 Task: Search one way flight ticket for 3 adults, 3 children in business from Burlington: Burlington International Airport to Indianapolis: Indianapolis International Airport on 8-5-2023. Choice of flights is Westjet. Number of bags: 1 checked bag. Price is upto 74000. Outbound departure time preference is 23:15.
Action: Mouse moved to (362, 321)
Screenshot: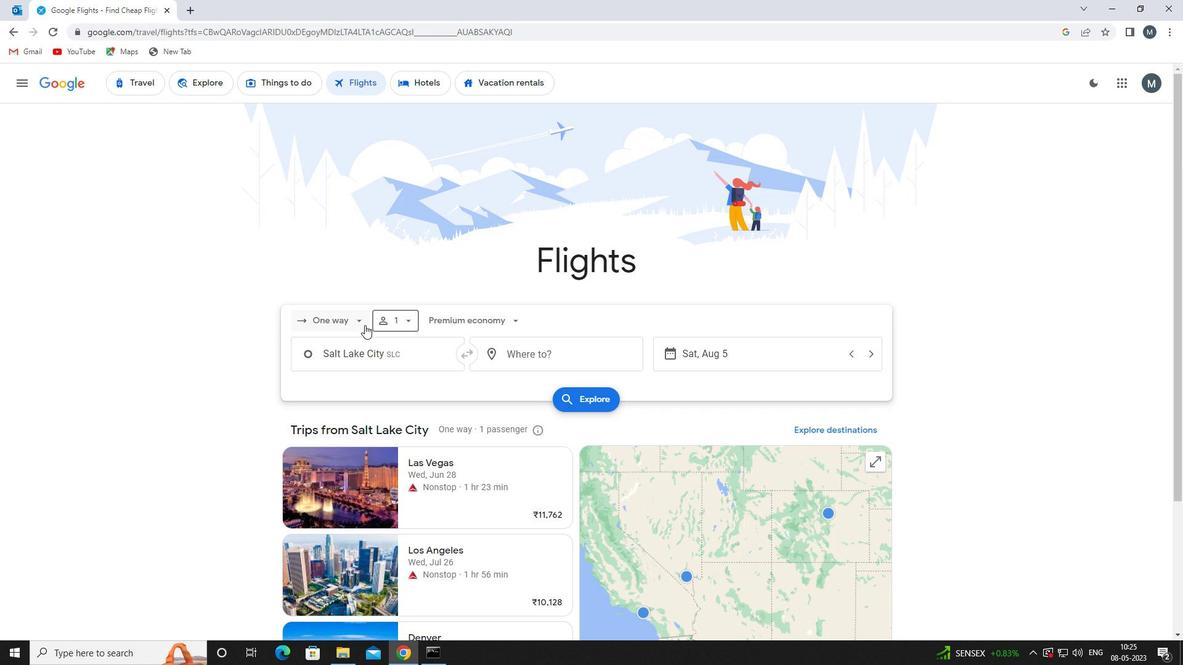 
Action: Mouse pressed left at (362, 321)
Screenshot: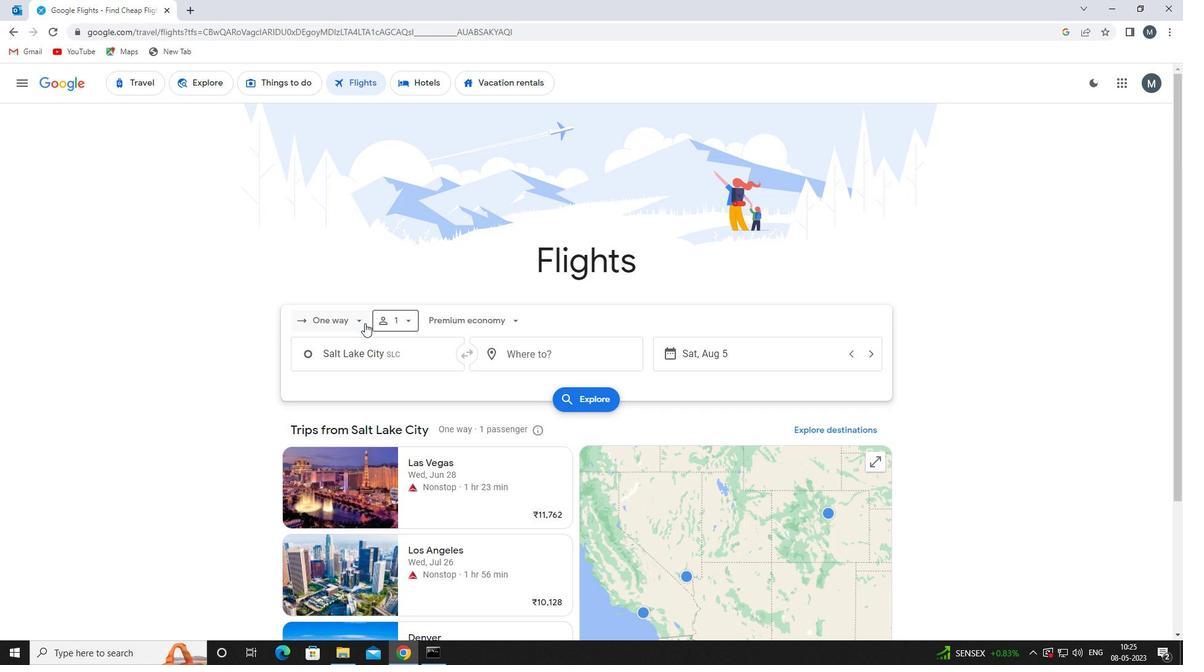 
Action: Mouse moved to (370, 382)
Screenshot: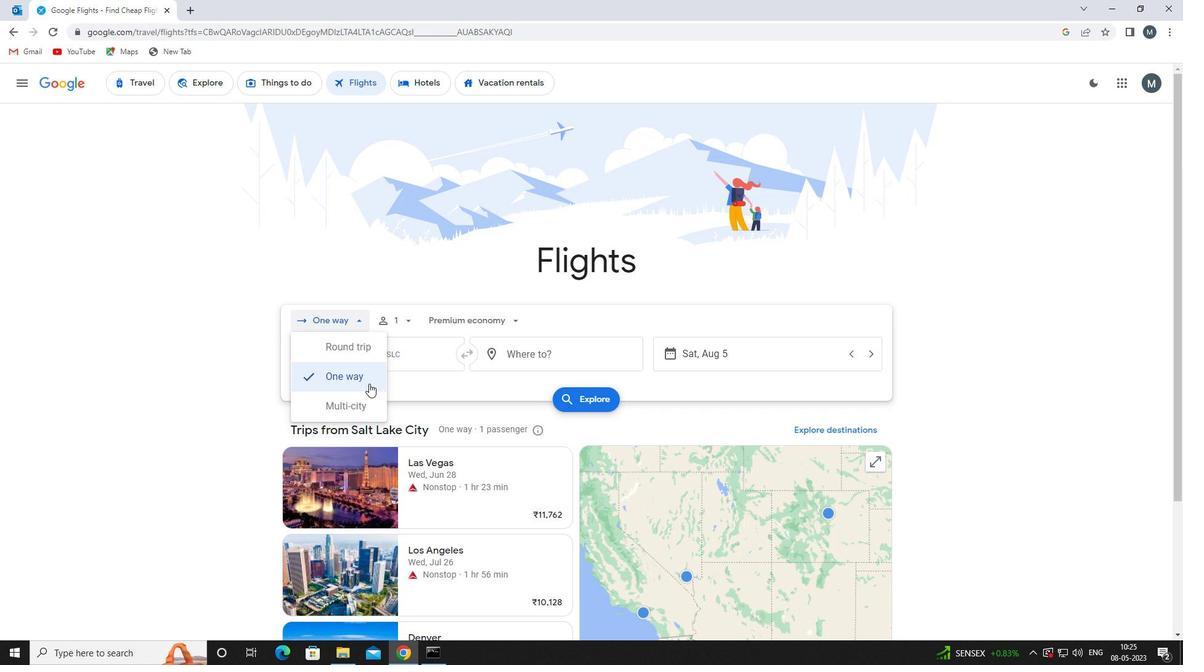 
Action: Mouse pressed left at (370, 382)
Screenshot: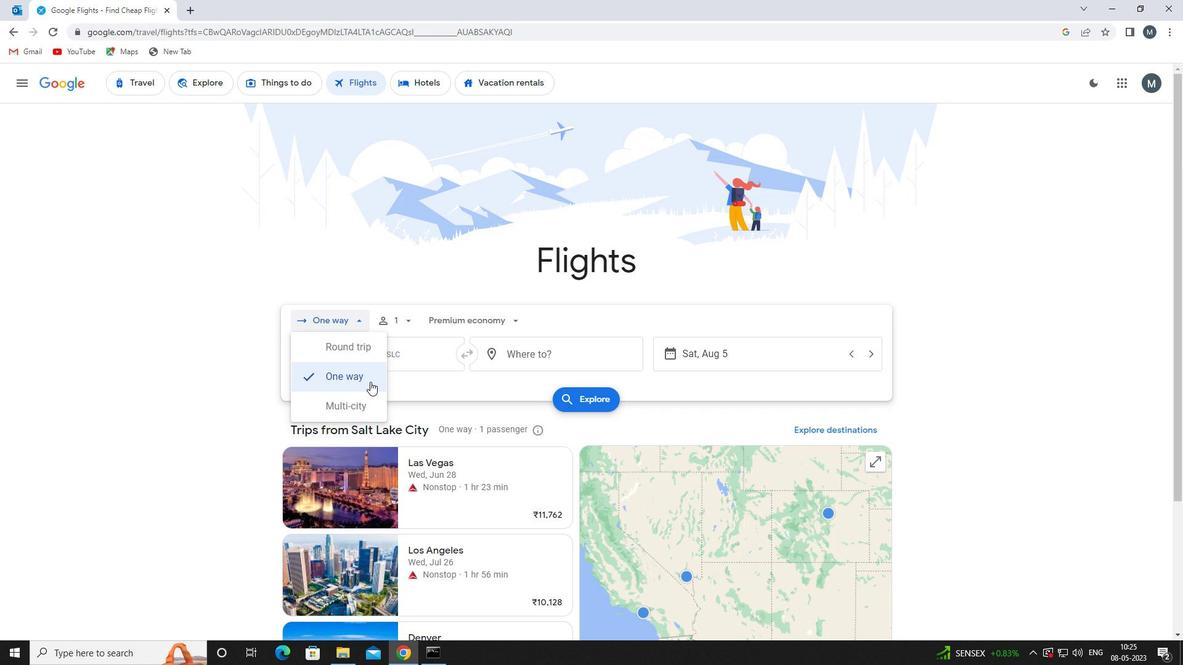 
Action: Mouse moved to (406, 323)
Screenshot: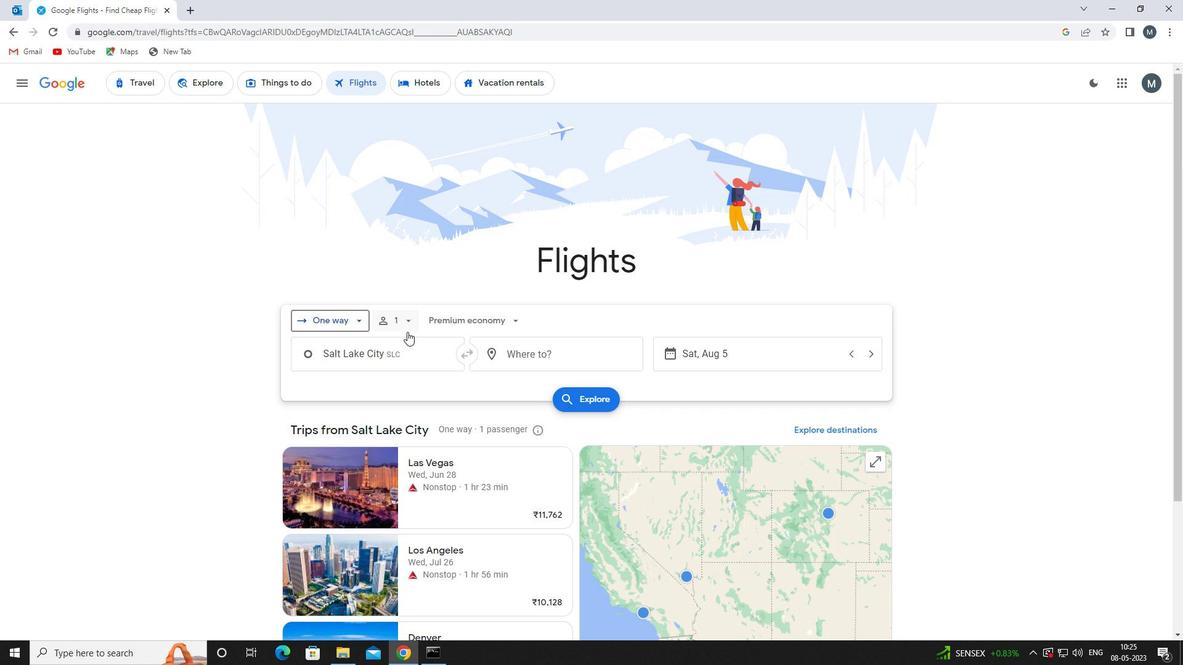 
Action: Mouse pressed left at (406, 323)
Screenshot: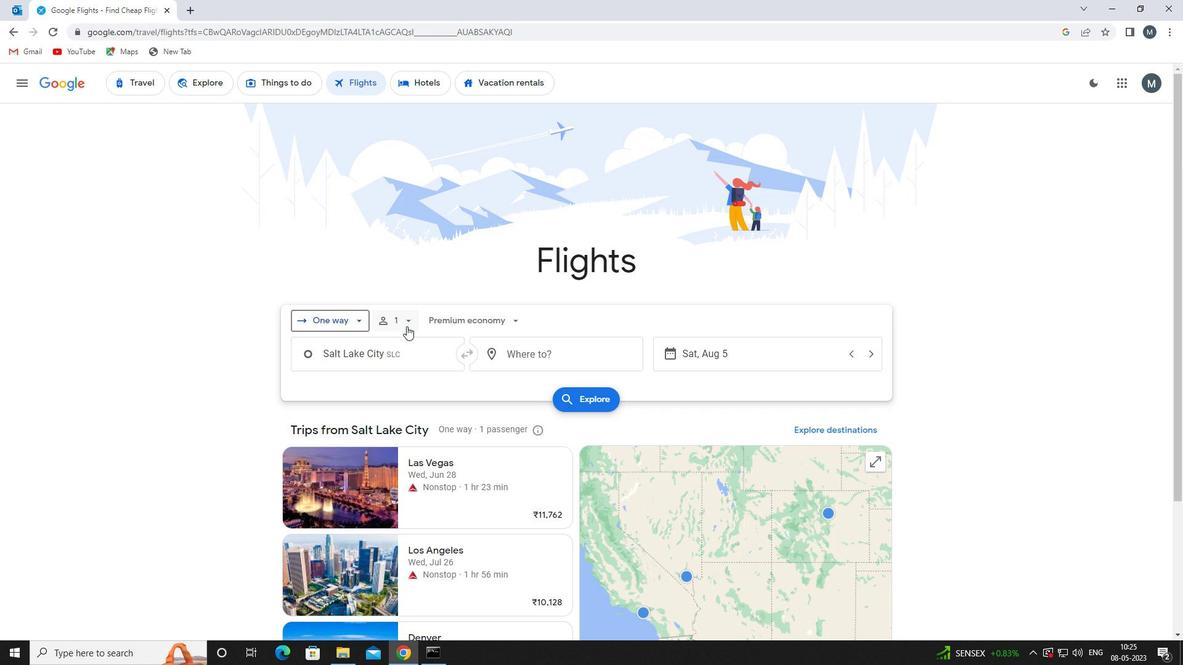 
Action: Mouse moved to (508, 352)
Screenshot: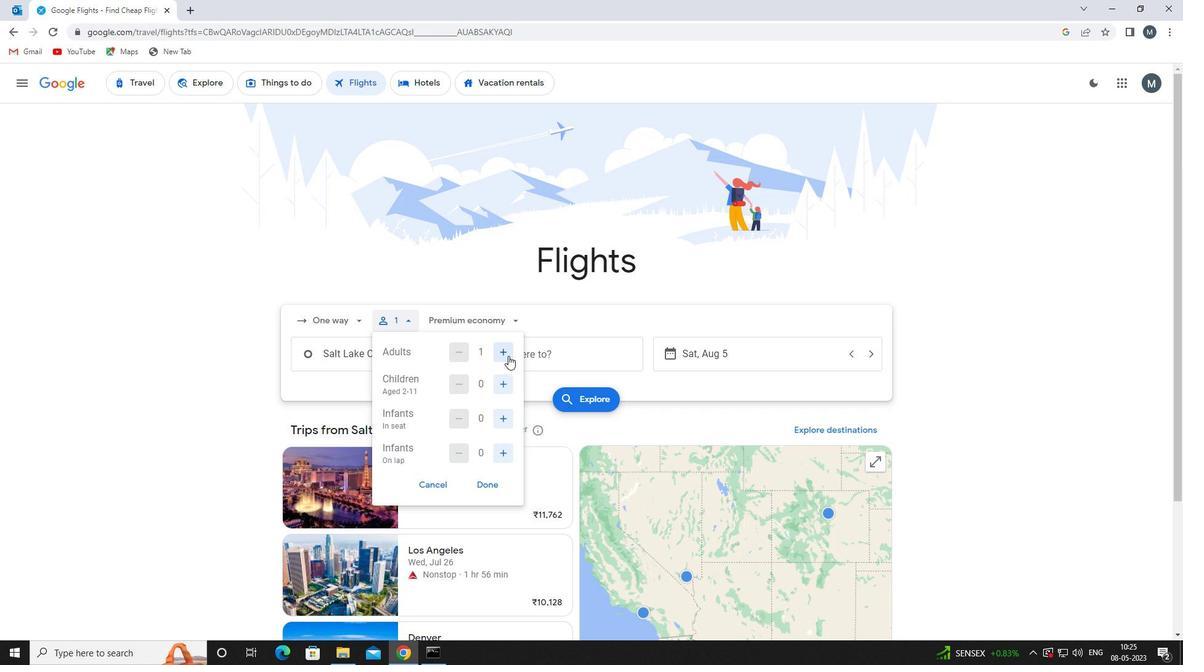 
Action: Mouse pressed left at (508, 352)
Screenshot: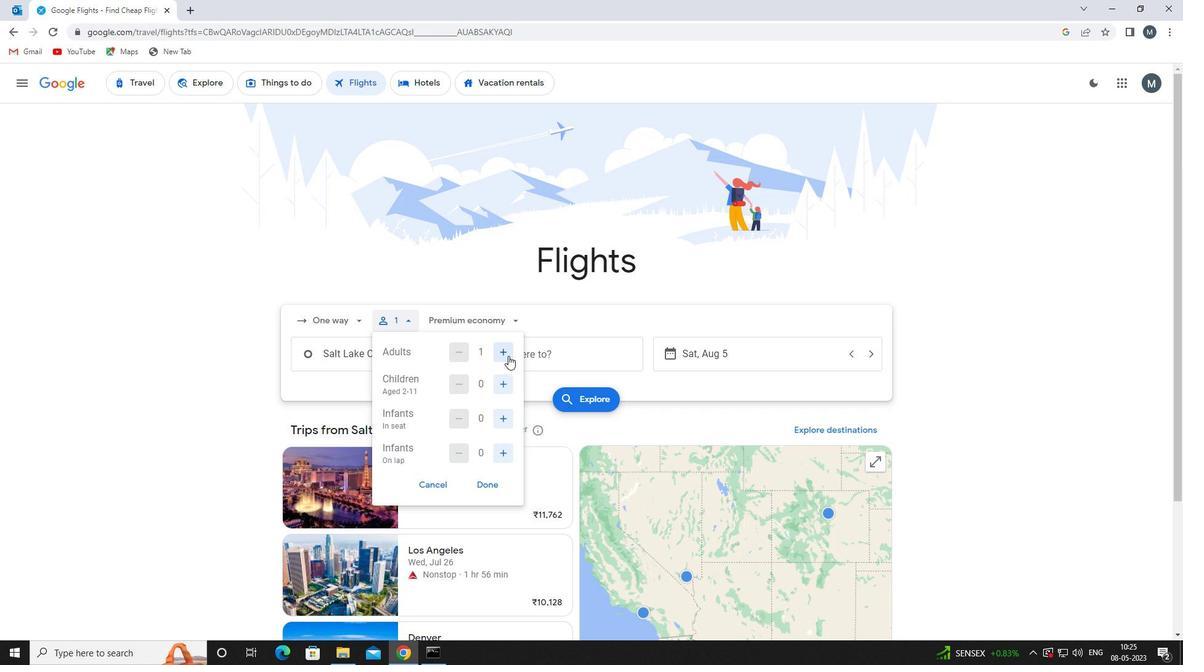 
Action: Mouse pressed left at (508, 352)
Screenshot: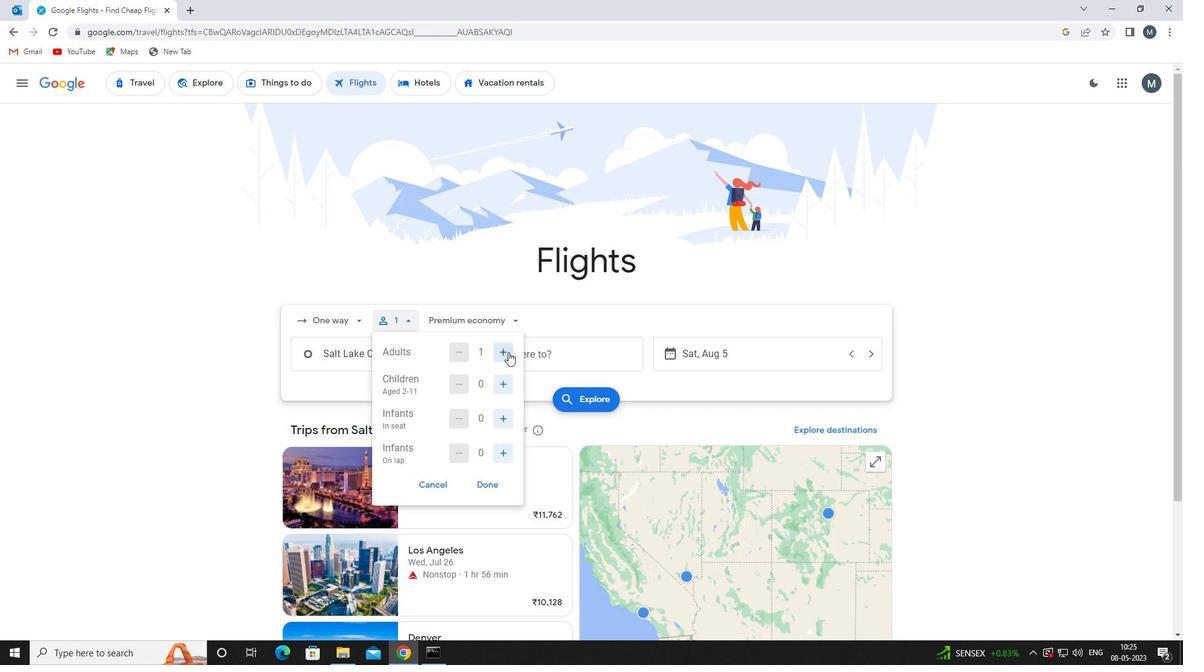 
Action: Mouse moved to (501, 388)
Screenshot: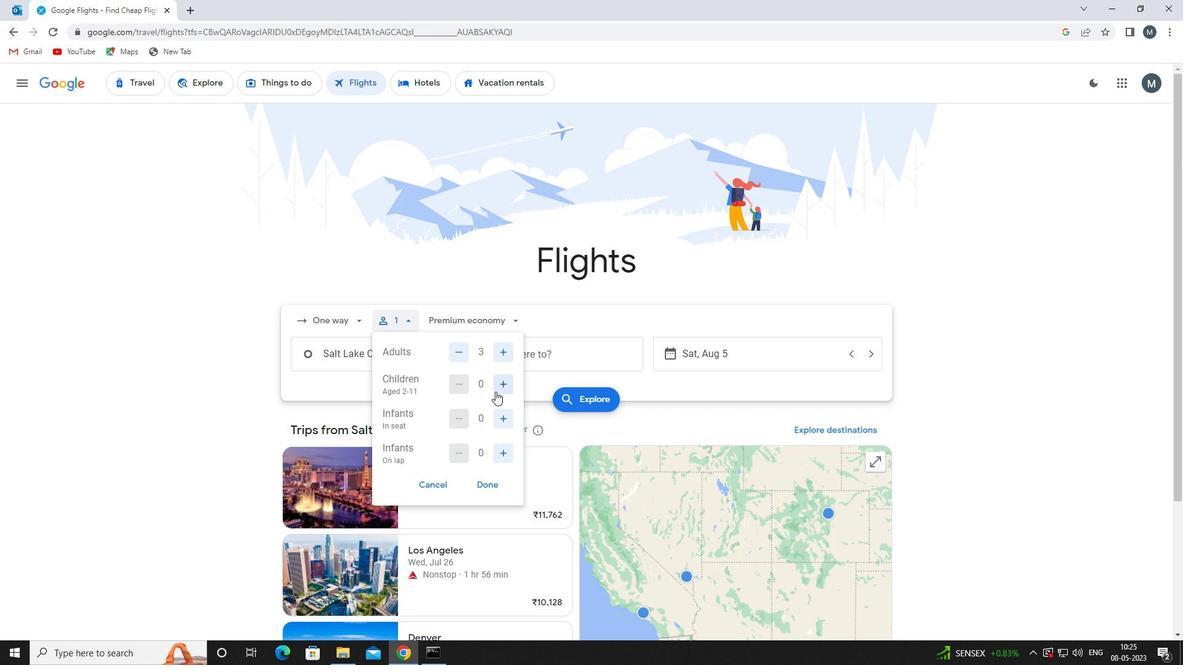 
Action: Mouse pressed left at (501, 388)
Screenshot: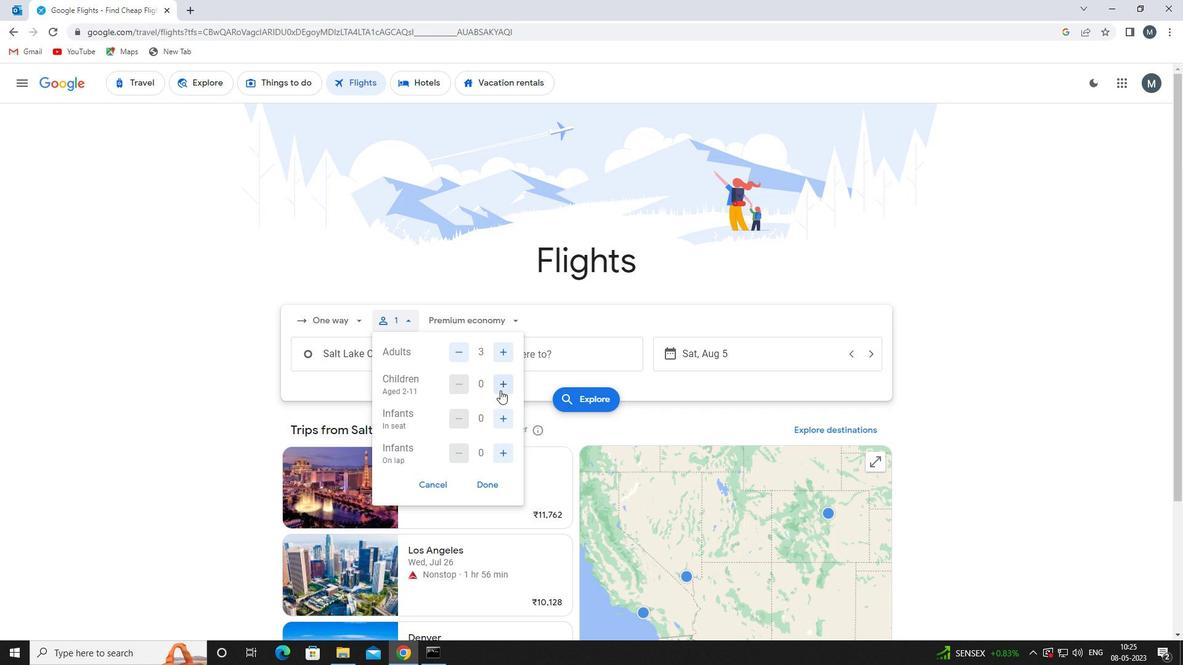 
Action: Mouse pressed left at (501, 388)
Screenshot: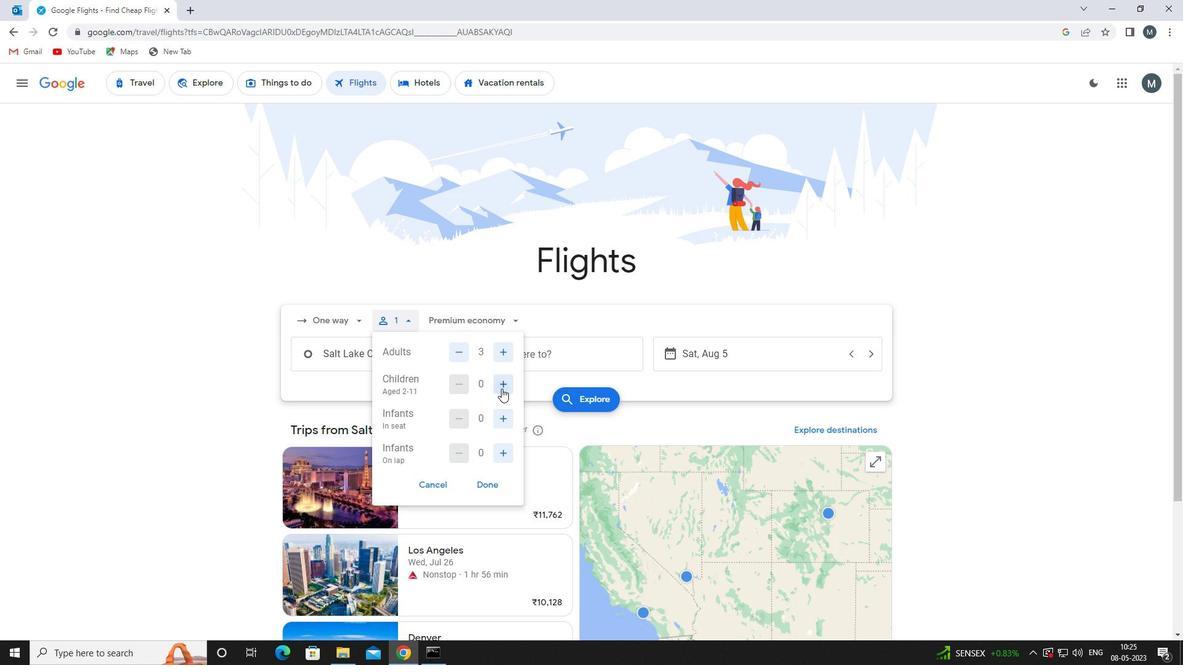
Action: Mouse pressed left at (501, 388)
Screenshot: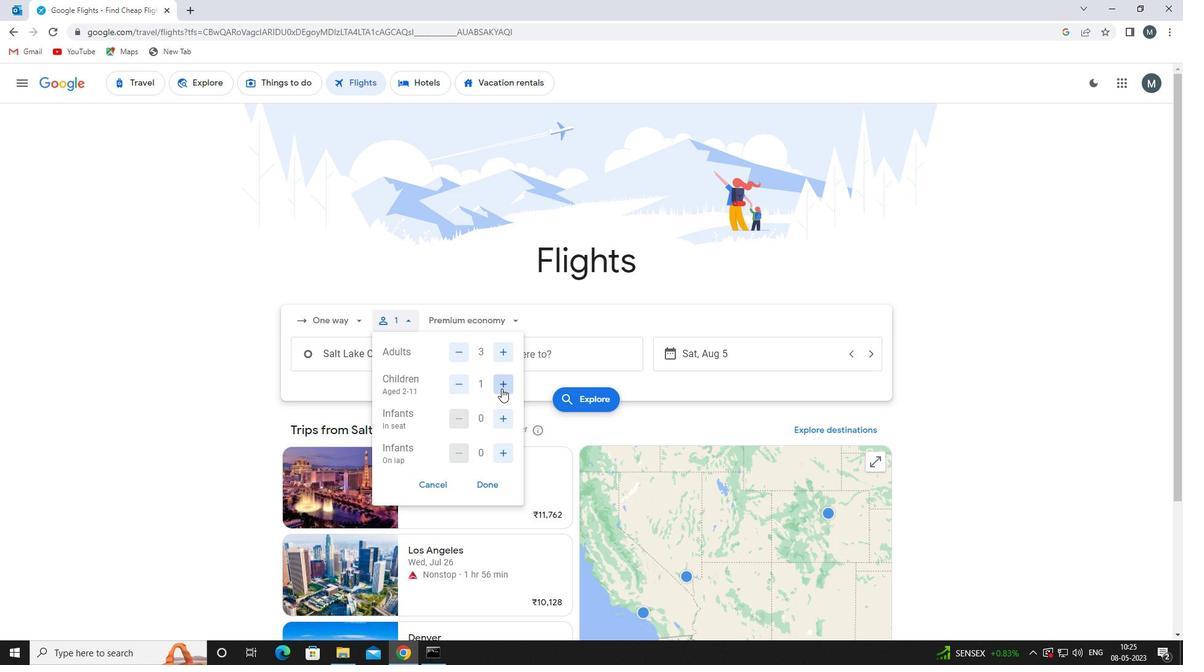 
Action: Mouse moved to (481, 481)
Screenshot: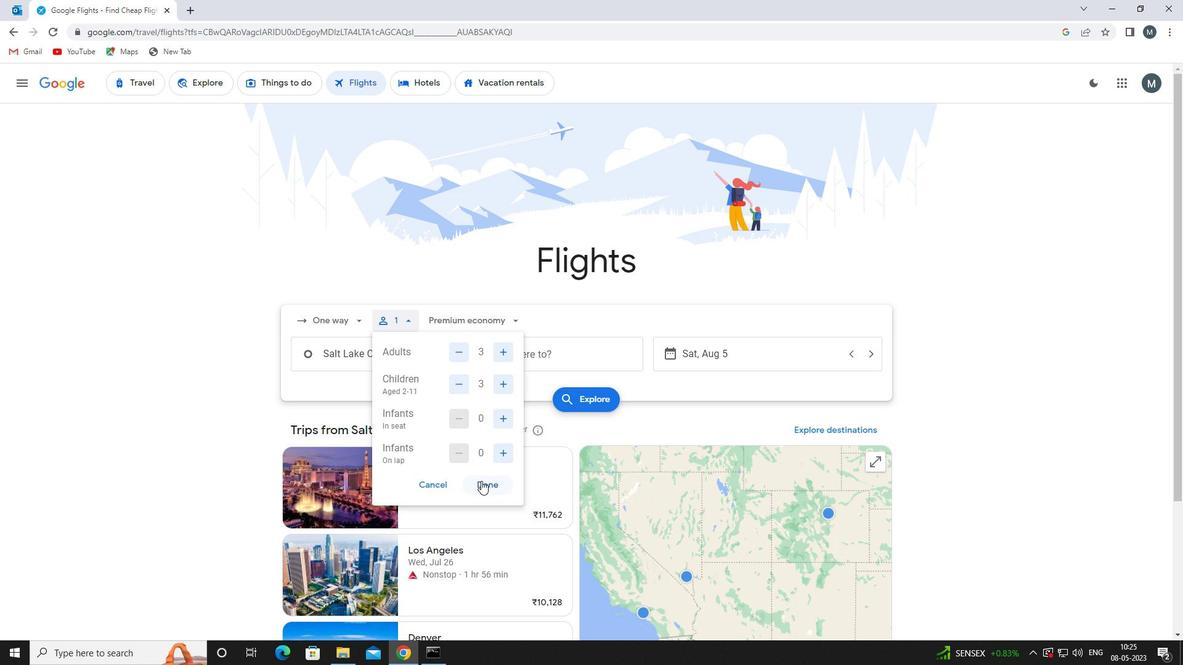 
Action: Mouse pressed left at (481, 481)
Screenshot: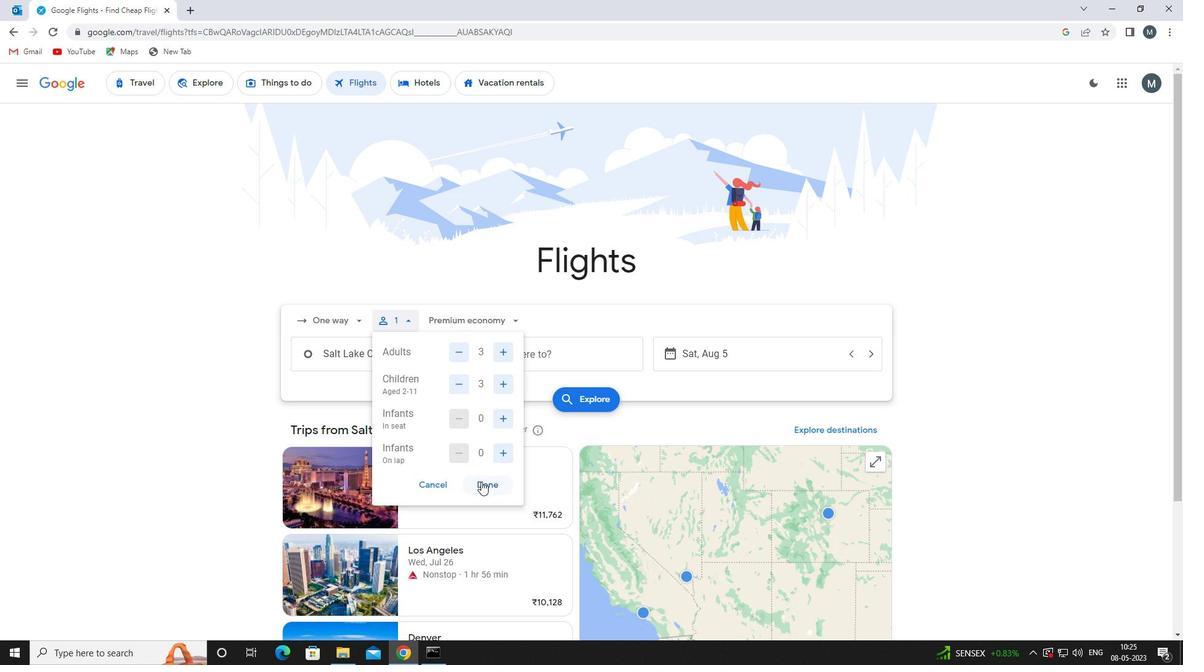 
Action: Mouse moved to (459, 324)
Screenshot: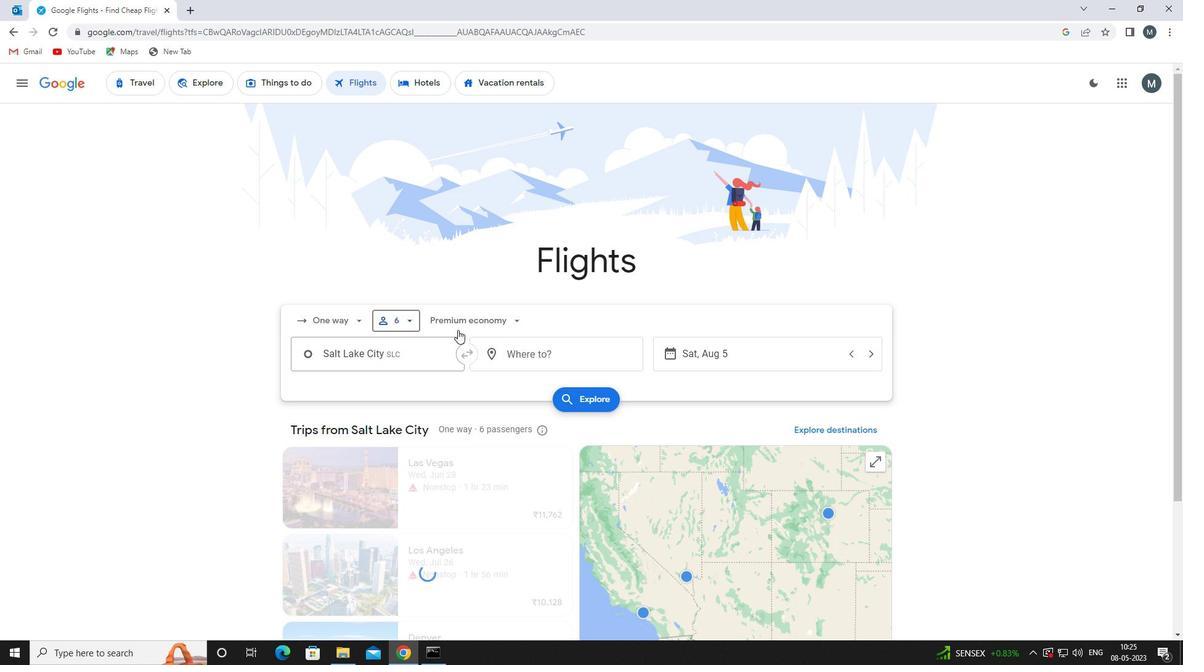 
Action: Mouse pressed left at (459, 324)
Screenshot: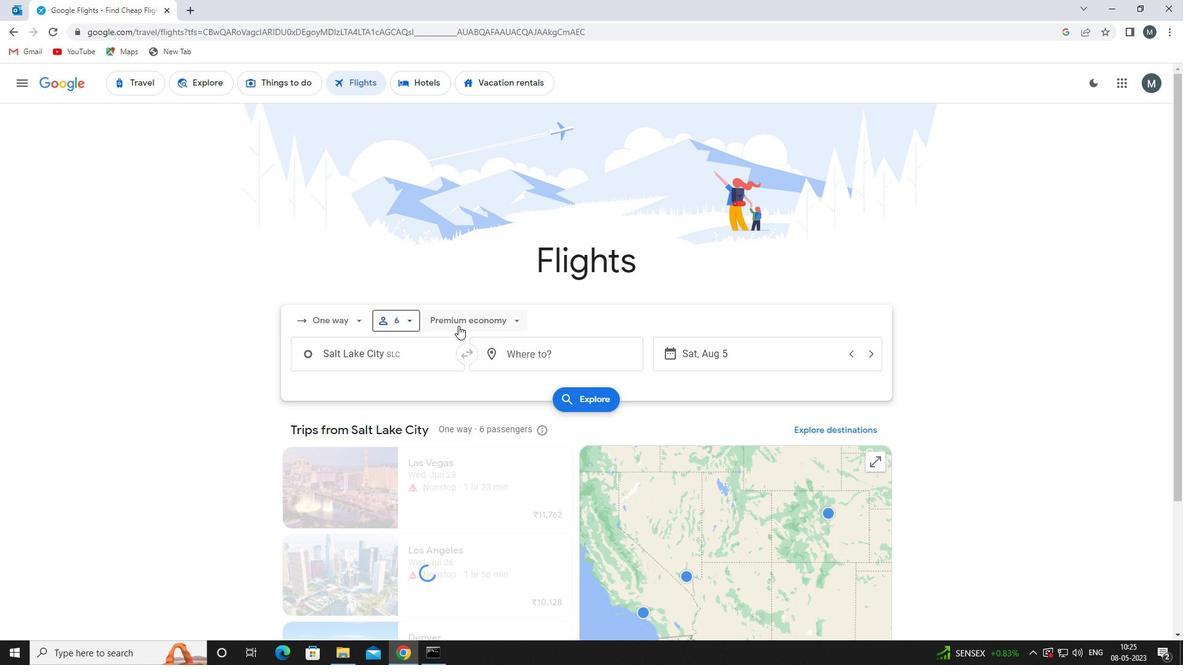 
Action: Mouse moved to (469, 403)
Screenshot: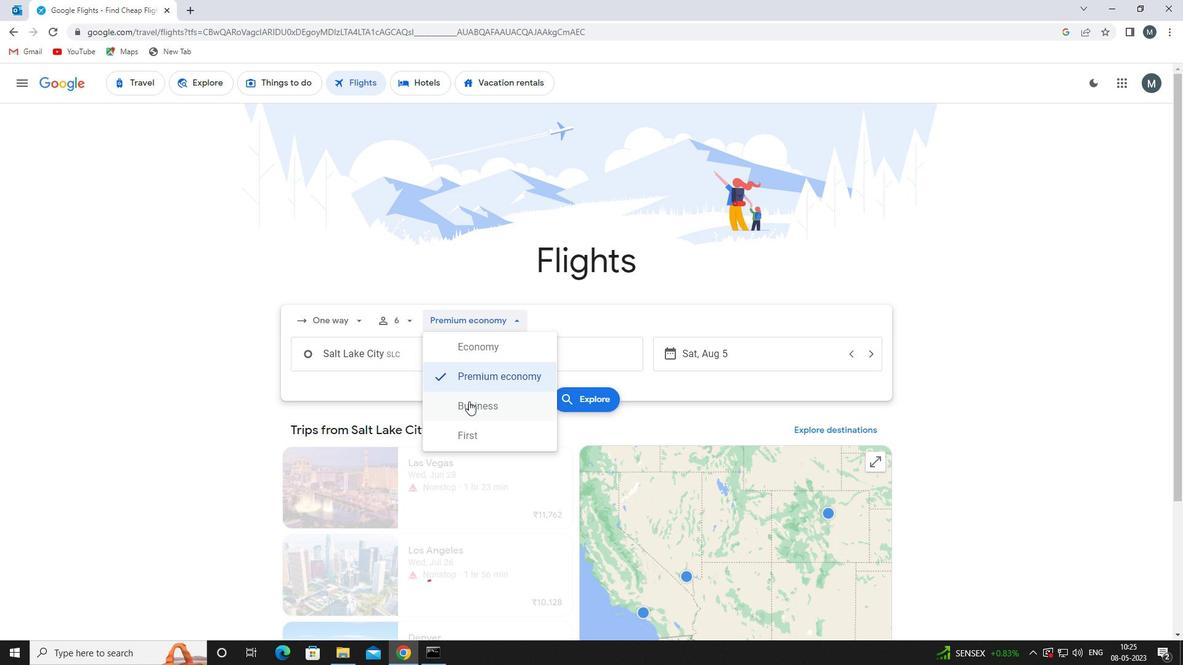 
Action: Mouse pressed left at (469, 403)
Screenshot: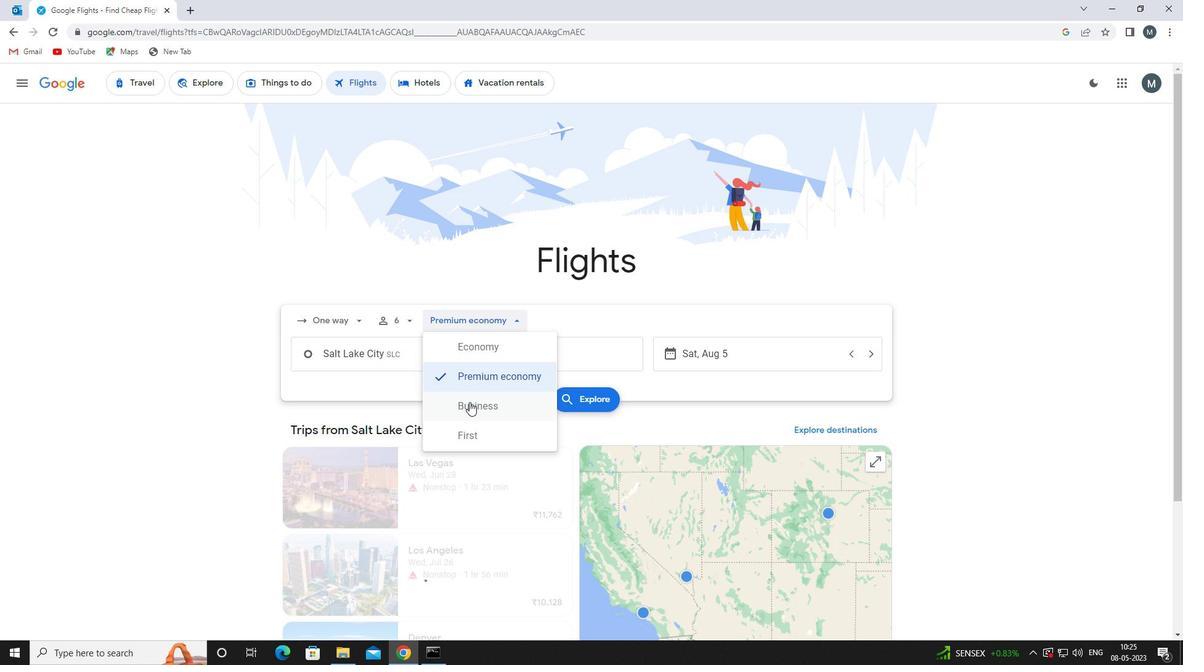 
Action: Mouse moved to (394, 356)
Screenshot: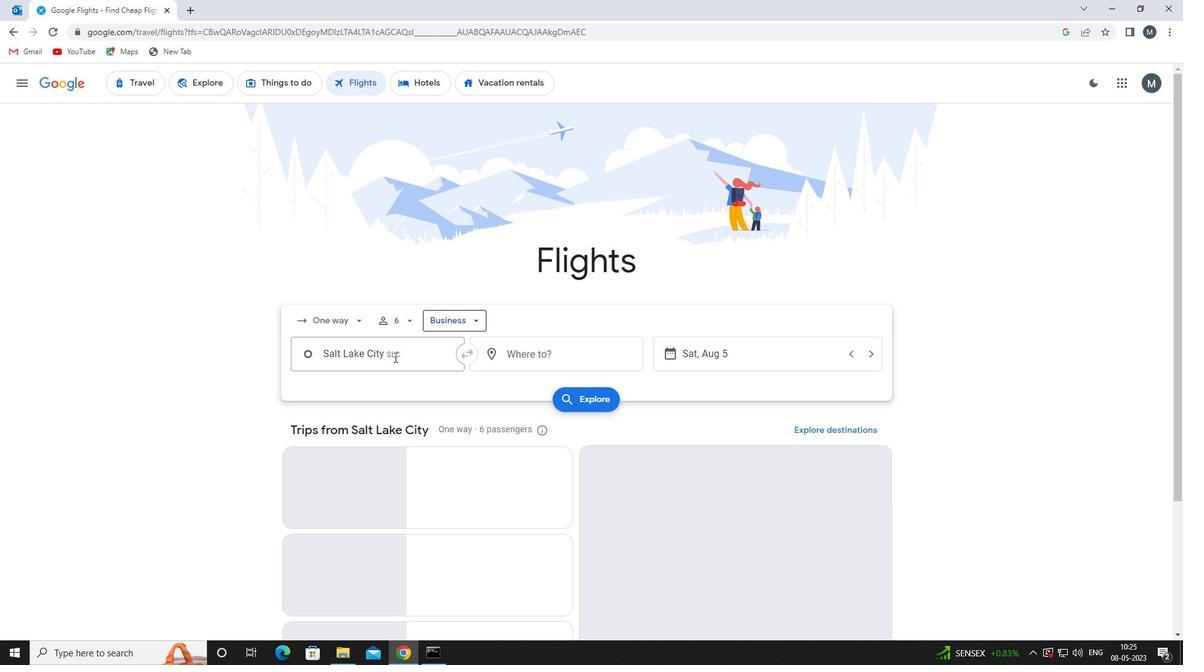
Action: Mouse pressed left at (394, 356)
Screenshot: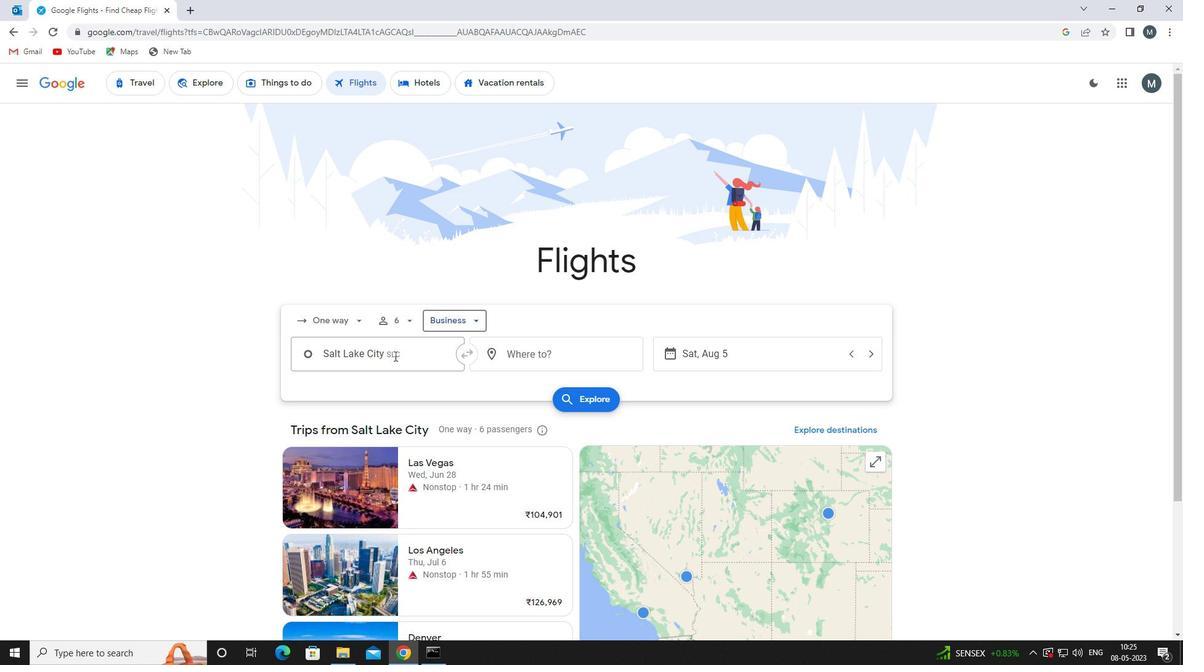 
Action: Mouse moved to (393, 355)
Screenshot: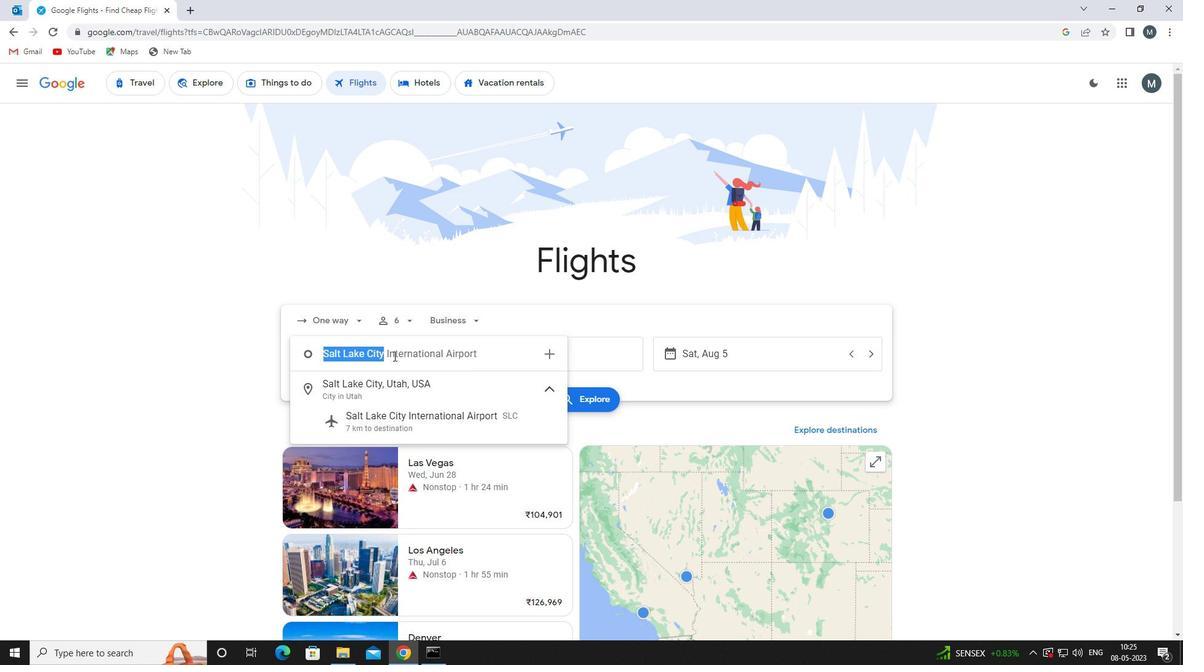 
Action: Key pressed burlinton
Screenshot: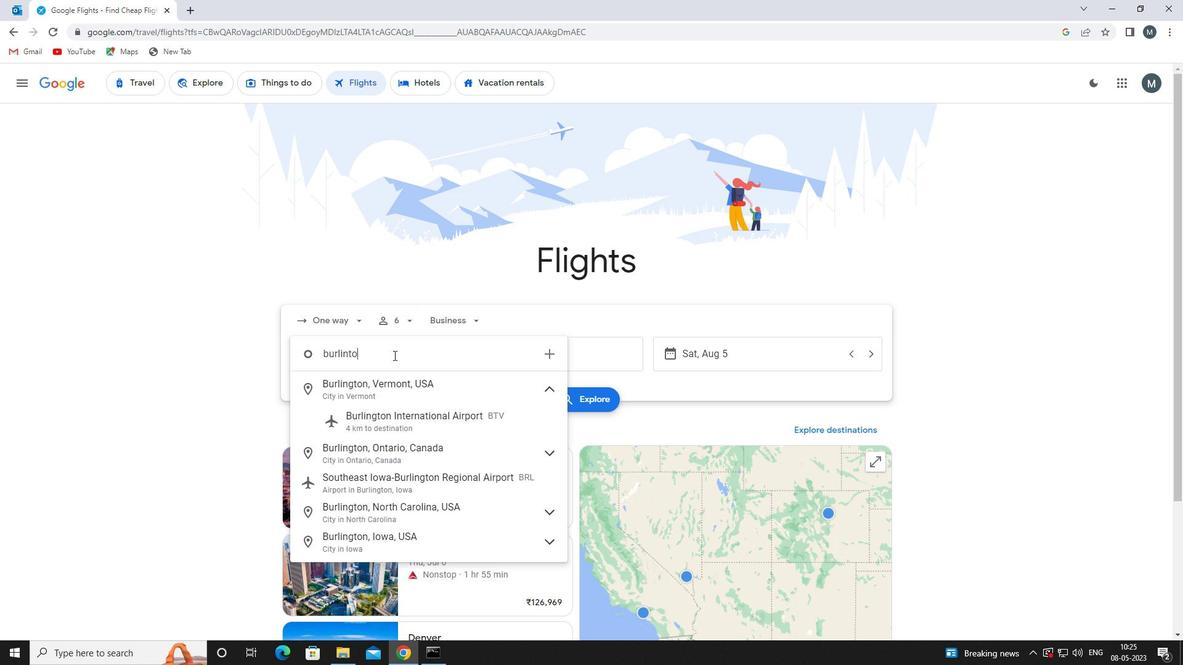 
Action: Mouse moved to (429, 424)
Screenshot: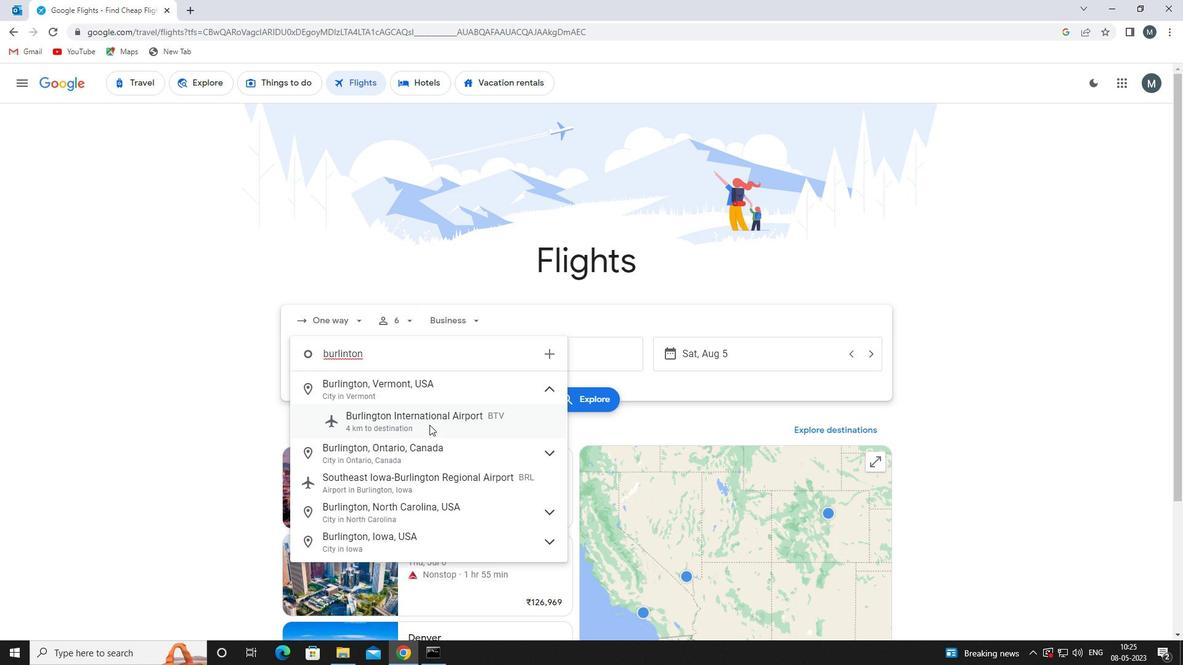 
Action: Mouse pressed left at (429, 424)
Screenshot: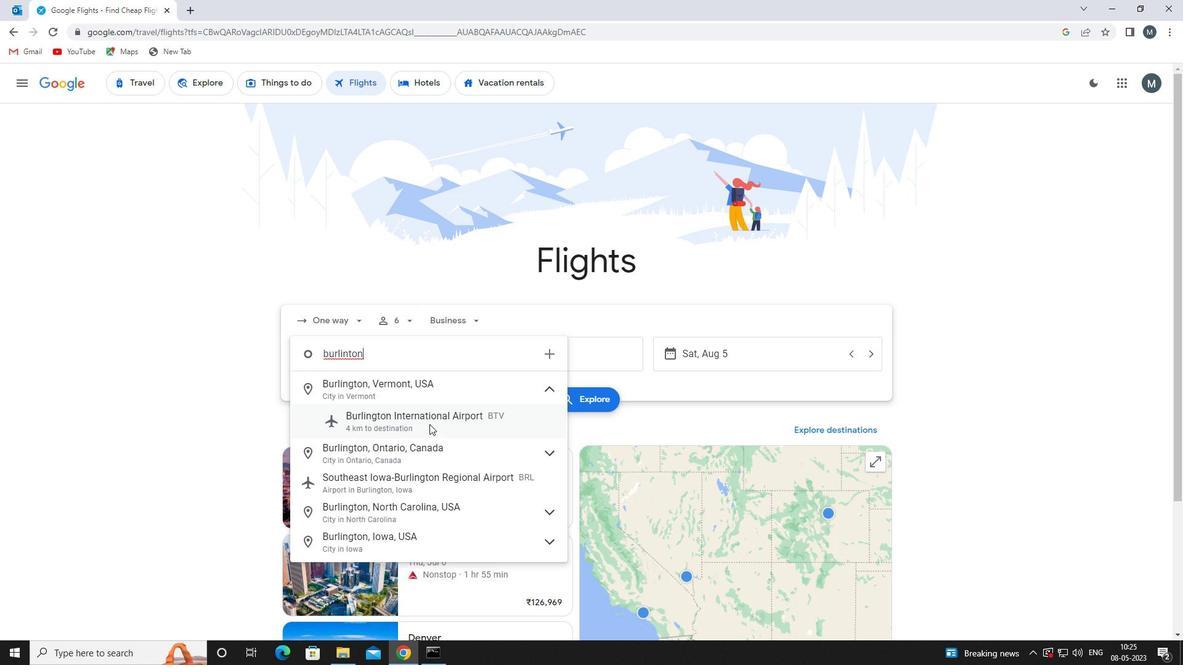
Action: Mouse moved to (554, 361)
Screenshot: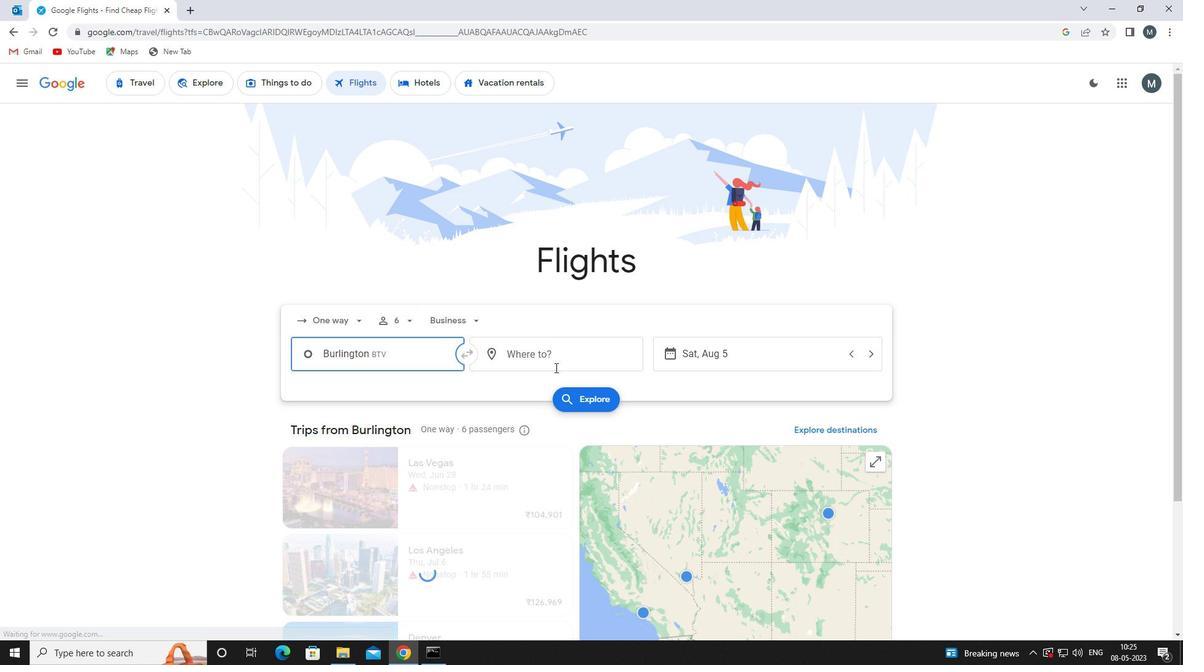 
Action: Mouse pressed left at (554, 361)
Screenshot: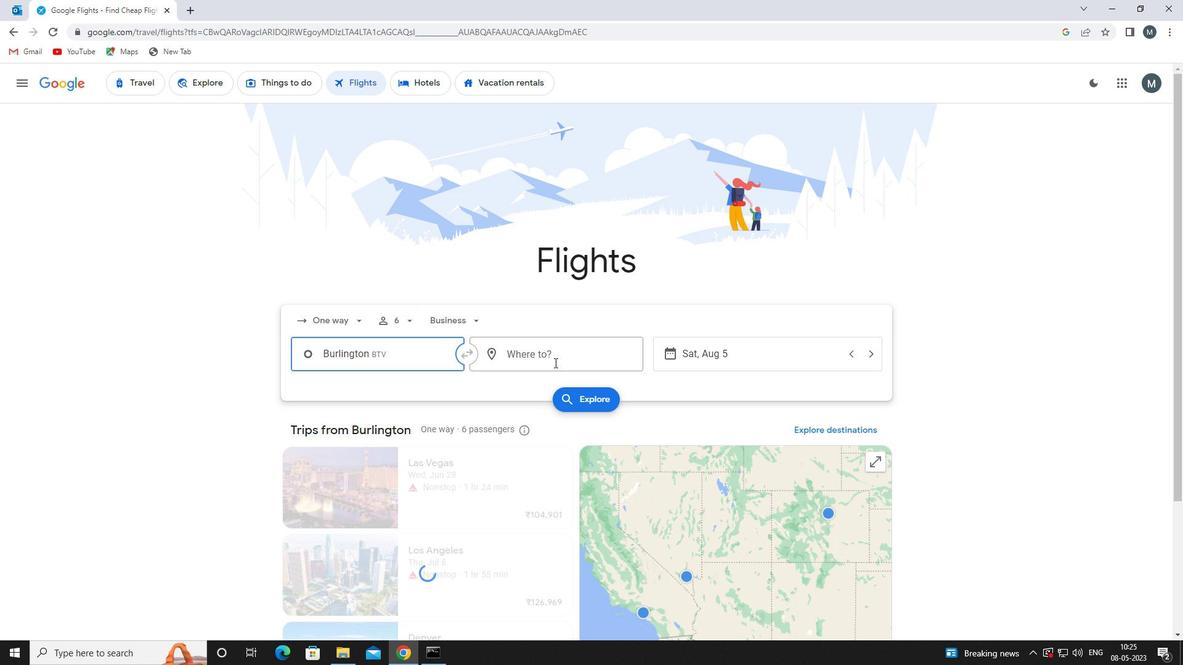 
Action: Key pressed ind
Screenshot: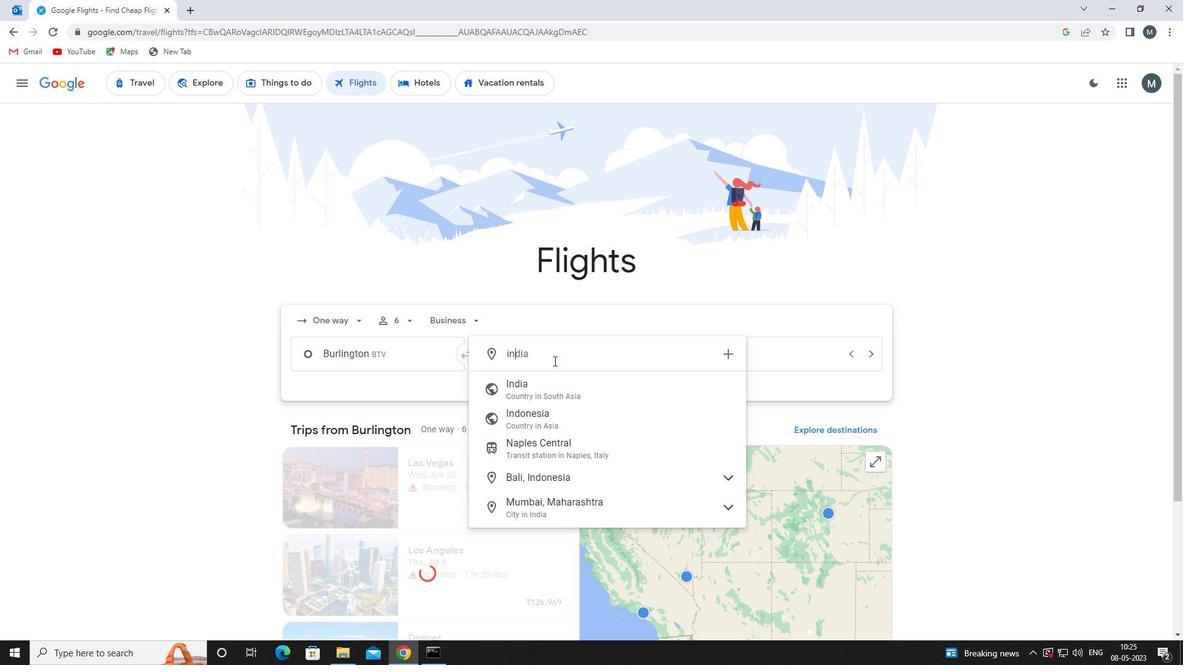 
Action: Mouse moved to (562, 393)
Screenshot: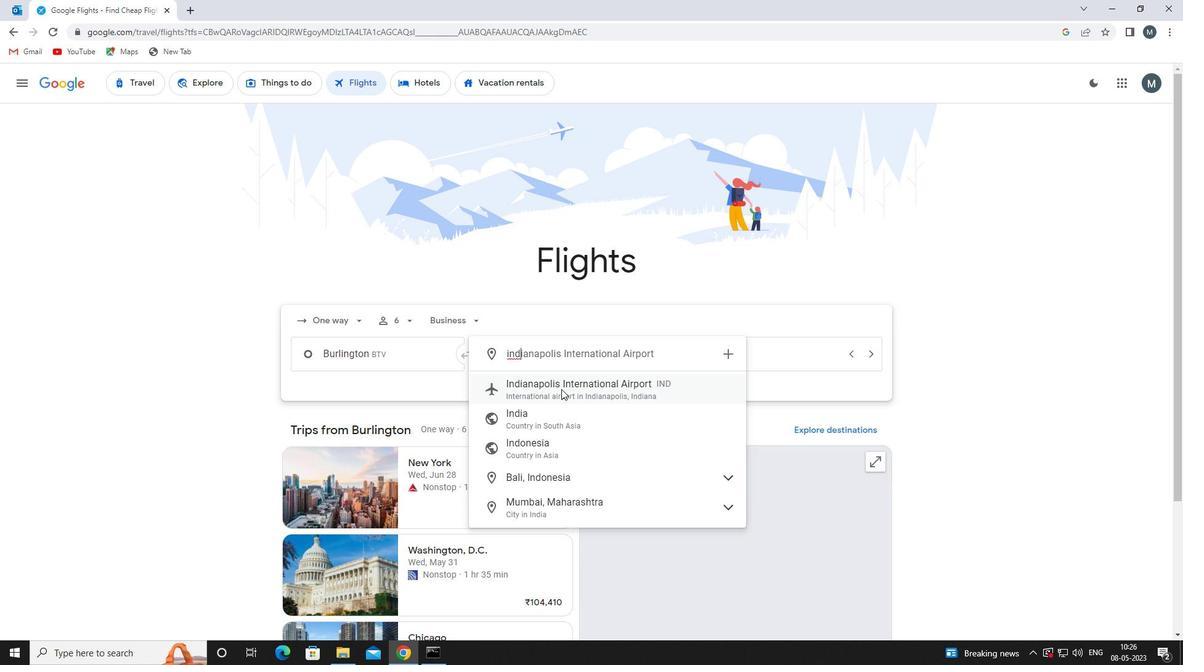 
Action: Mouse pressed left at (562, 393)
Screenshot: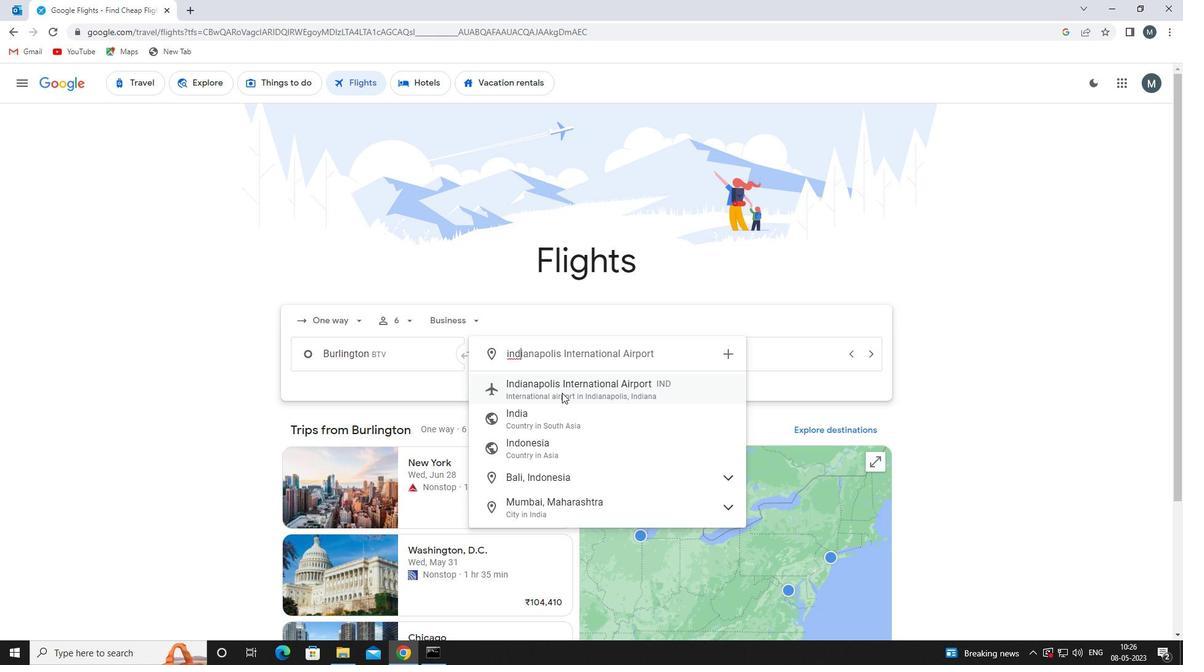 
Action: Mouse moved to (704, 360)
Screenshot: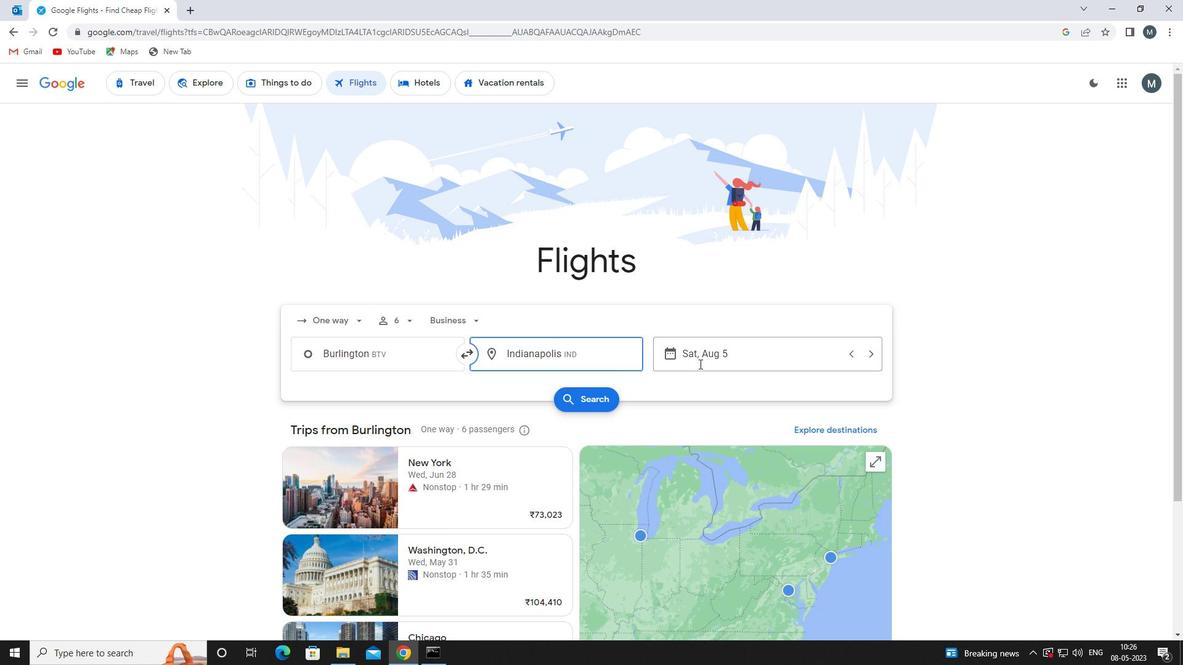 
Action: Mouse pressed left at (704, 360)
Screenshot: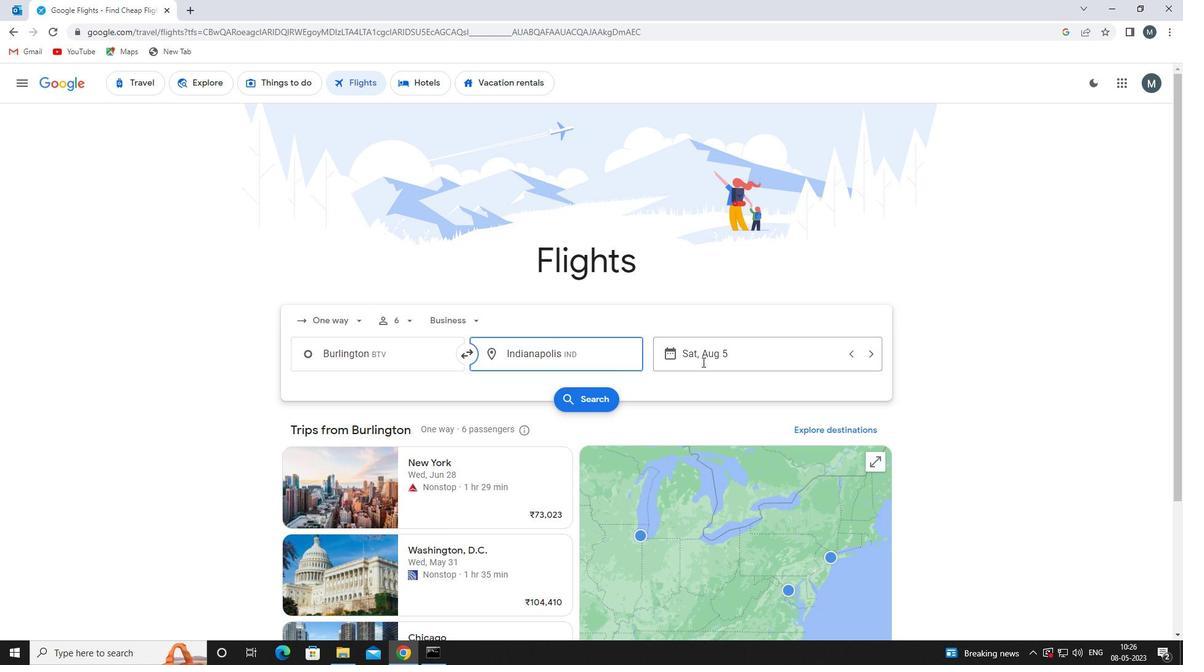 
Action: Mouse moved to (619, 420)
Screenshot: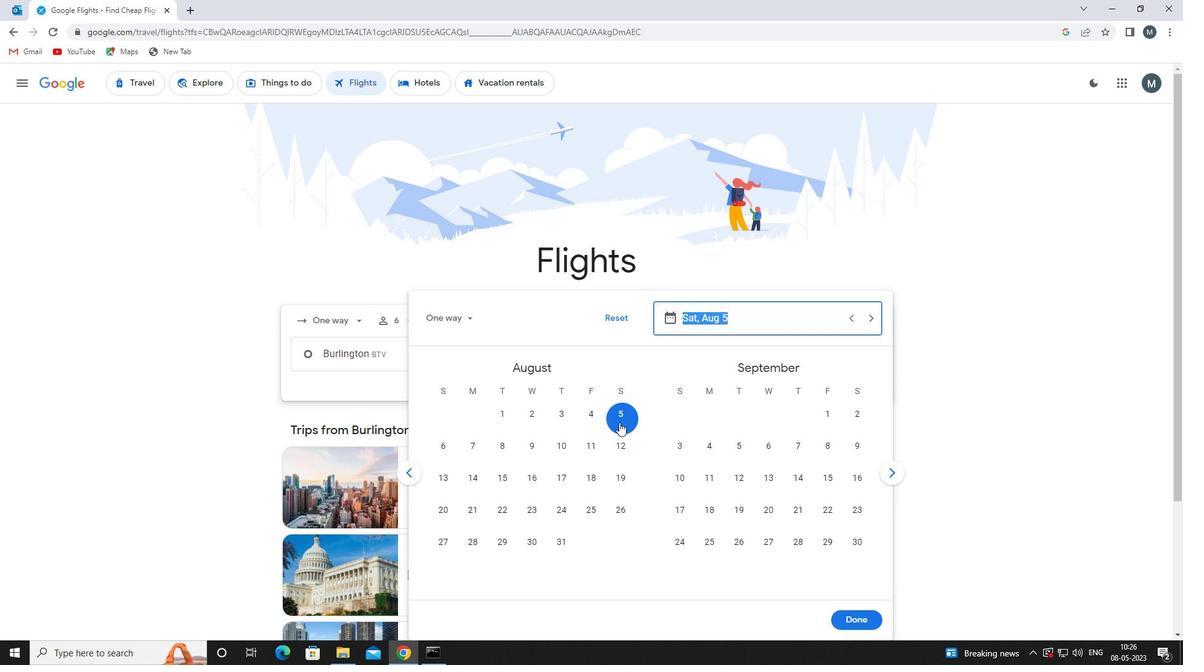 
Action: Mouse pressed left at (619, 420)
Screenshot: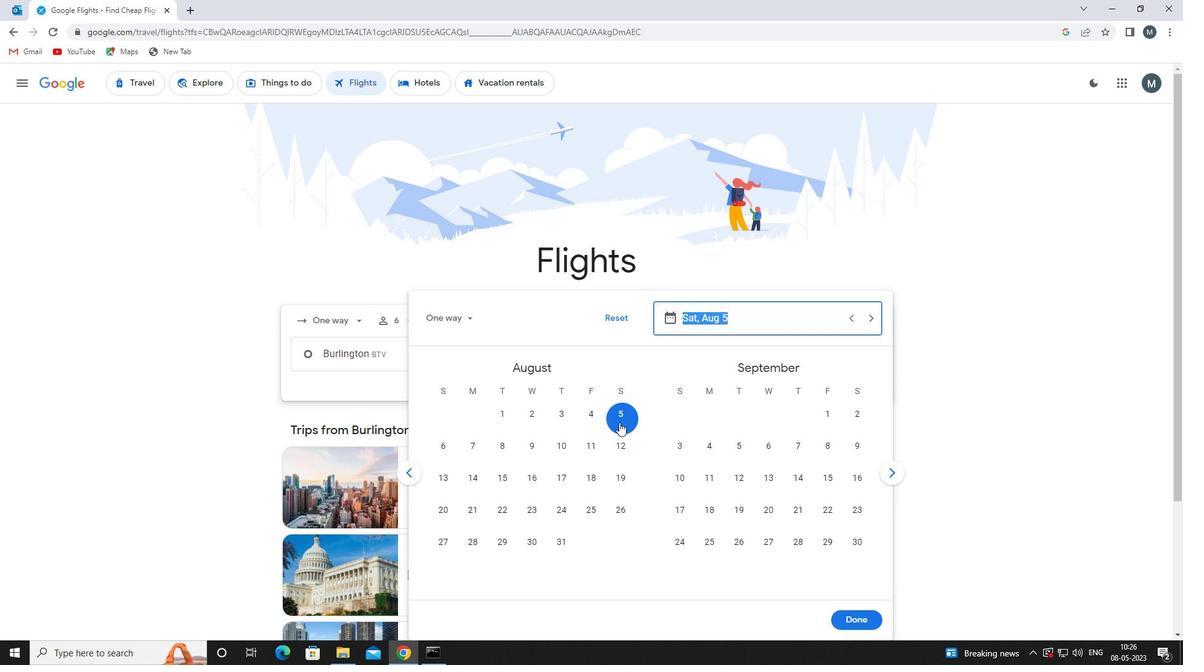 
Action: Mouse moved to (865, 622)
Screenshot: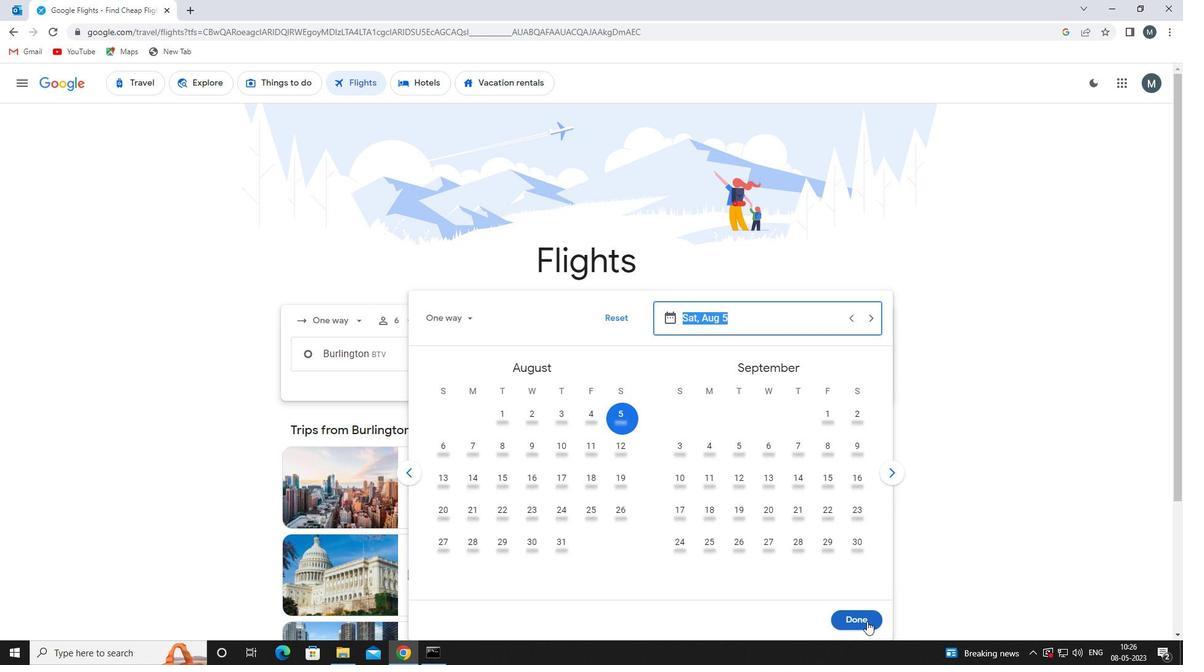 
Action: Mouse pressed left at (865, 622)
Screenshot: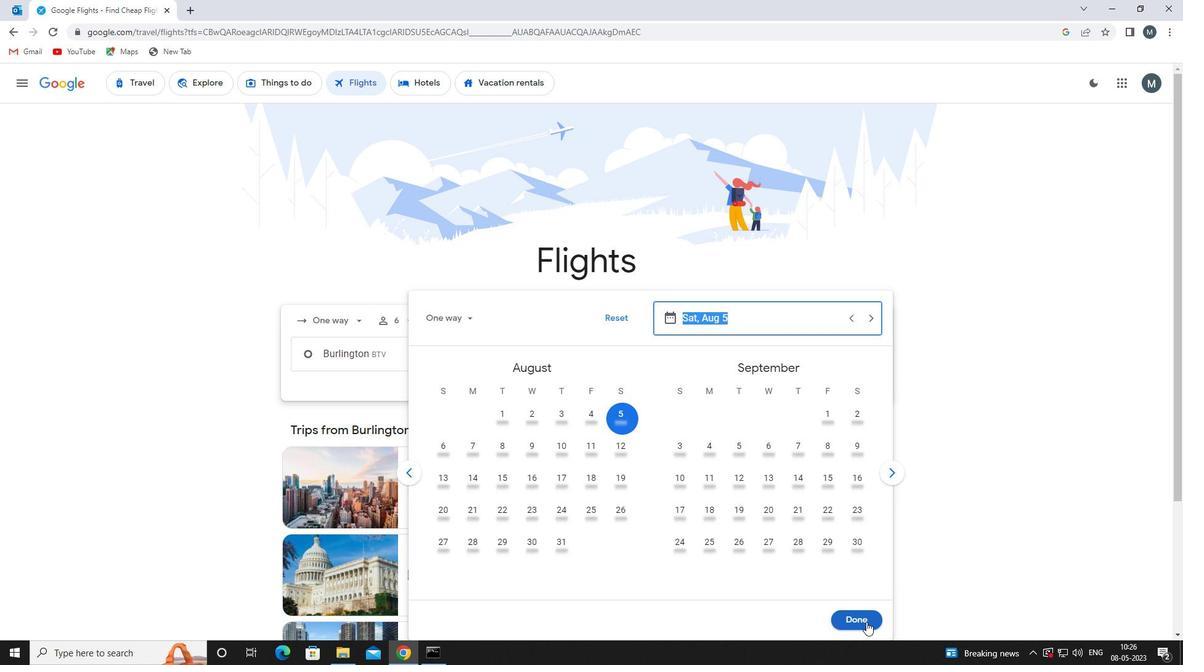 
Action: Mouse moved to (579, 394)
Screenshot: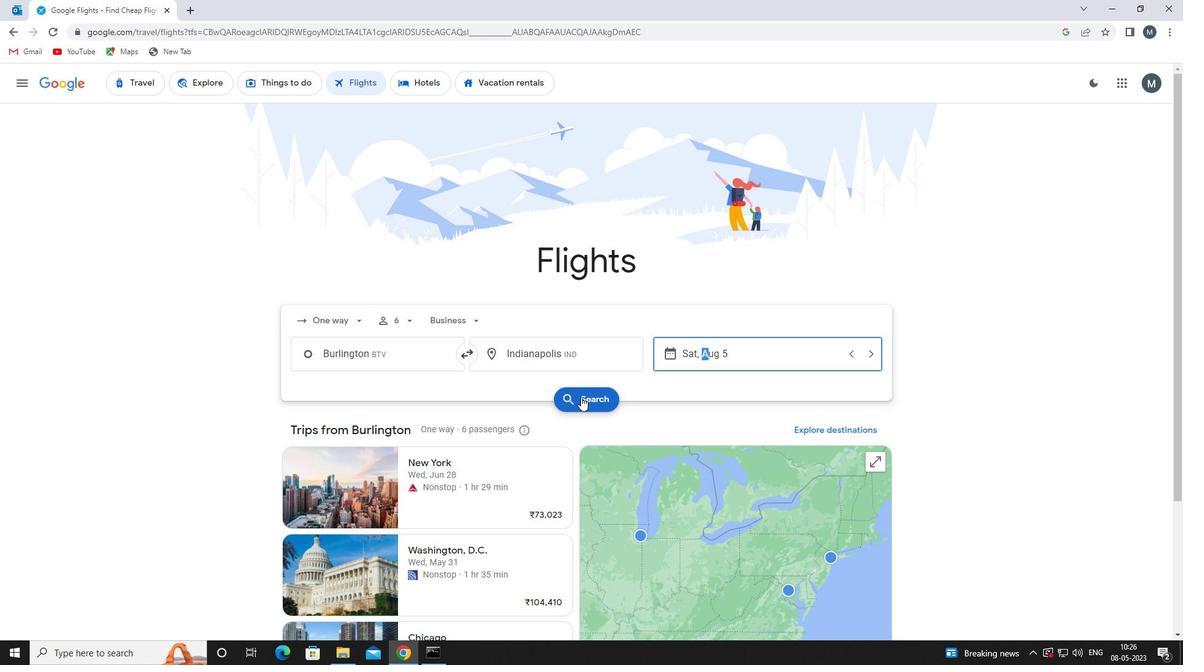 
Action: Mouse pressed left at (579, 394)
Screenshot: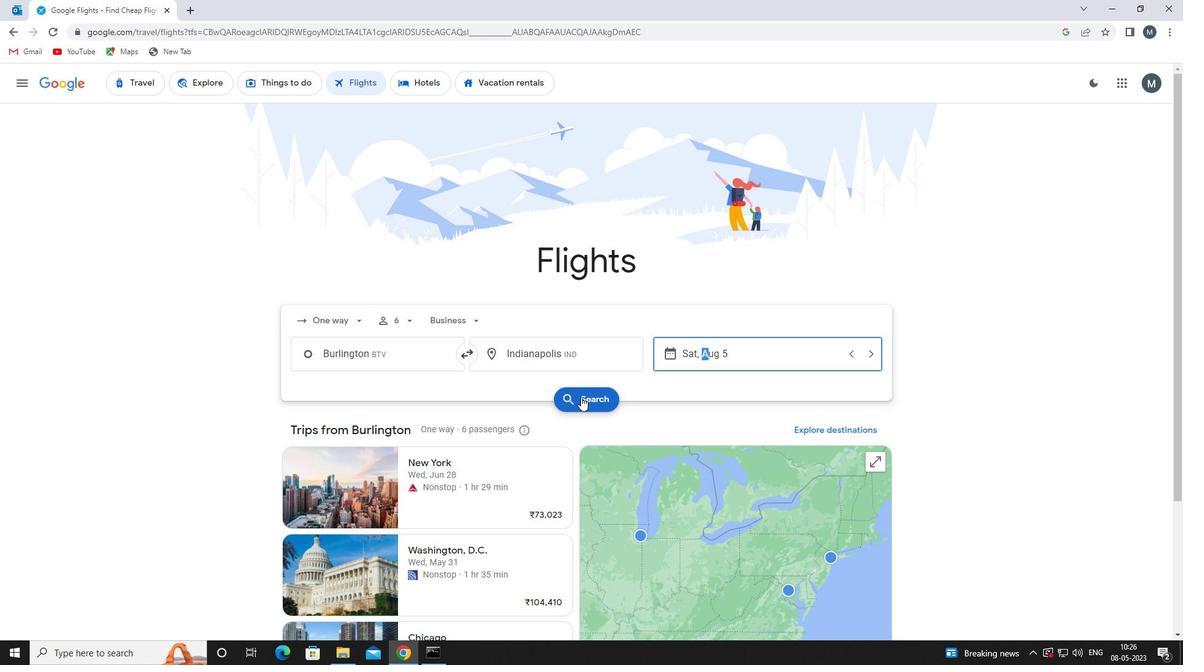 
Action: Mouse moved to (314, 200)
Screenshot: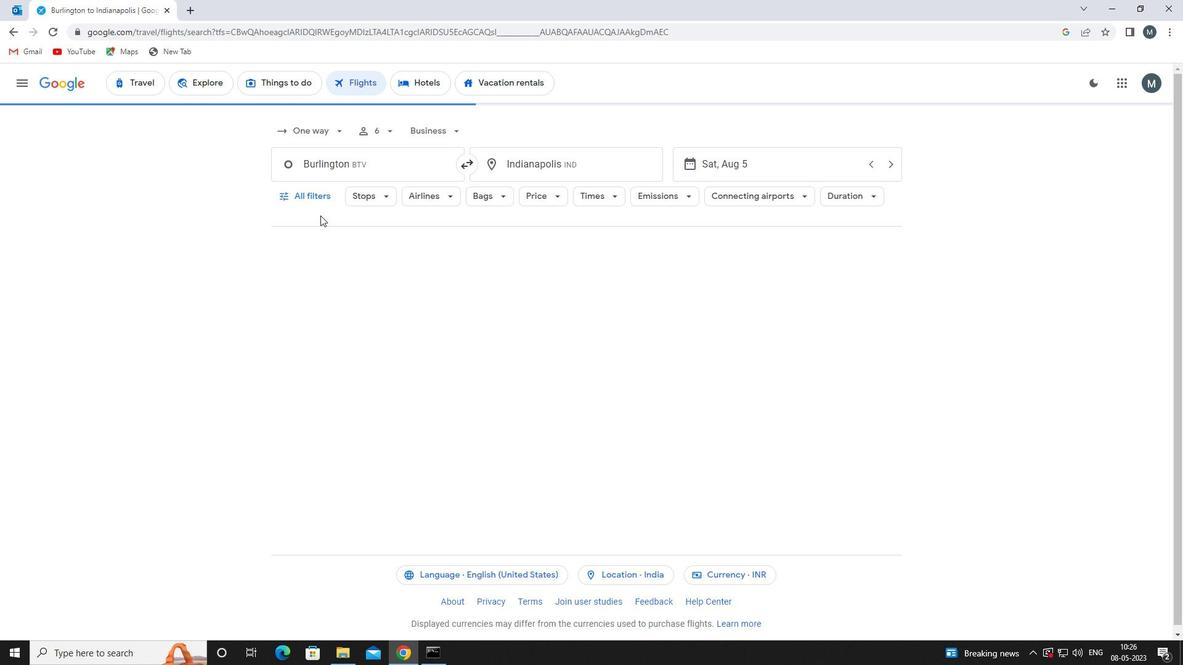 
Action: Mouse pressed left at (314, 200)
Screenshot: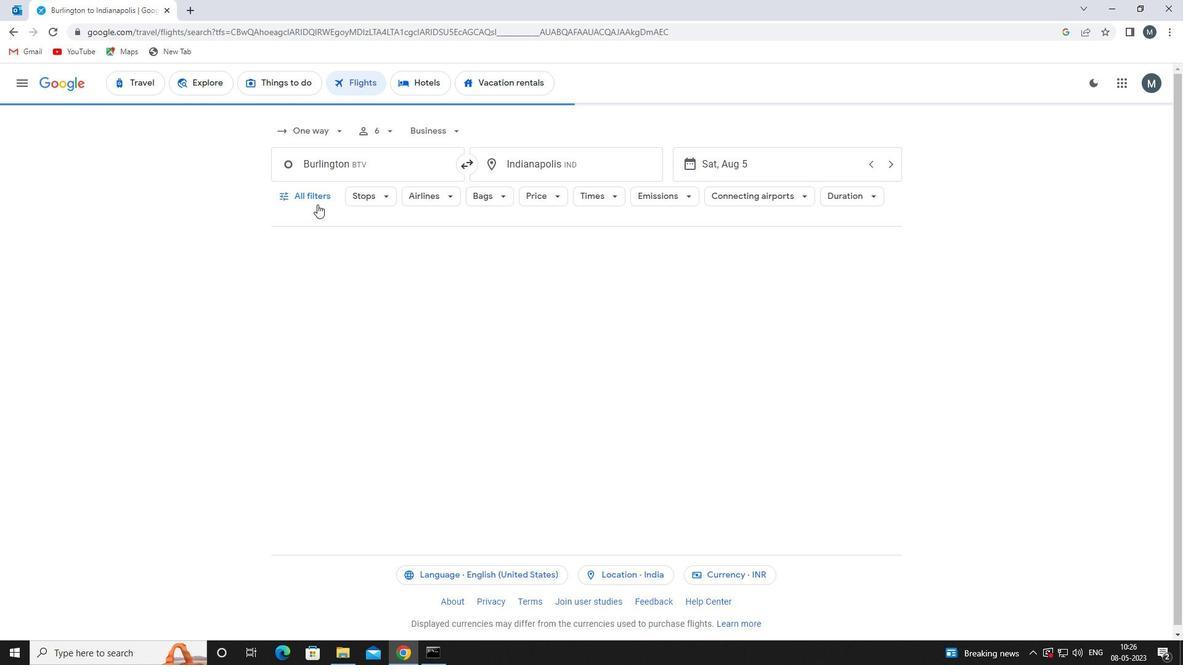 
Action: Mouse moved to (369, 334)
Screenshot: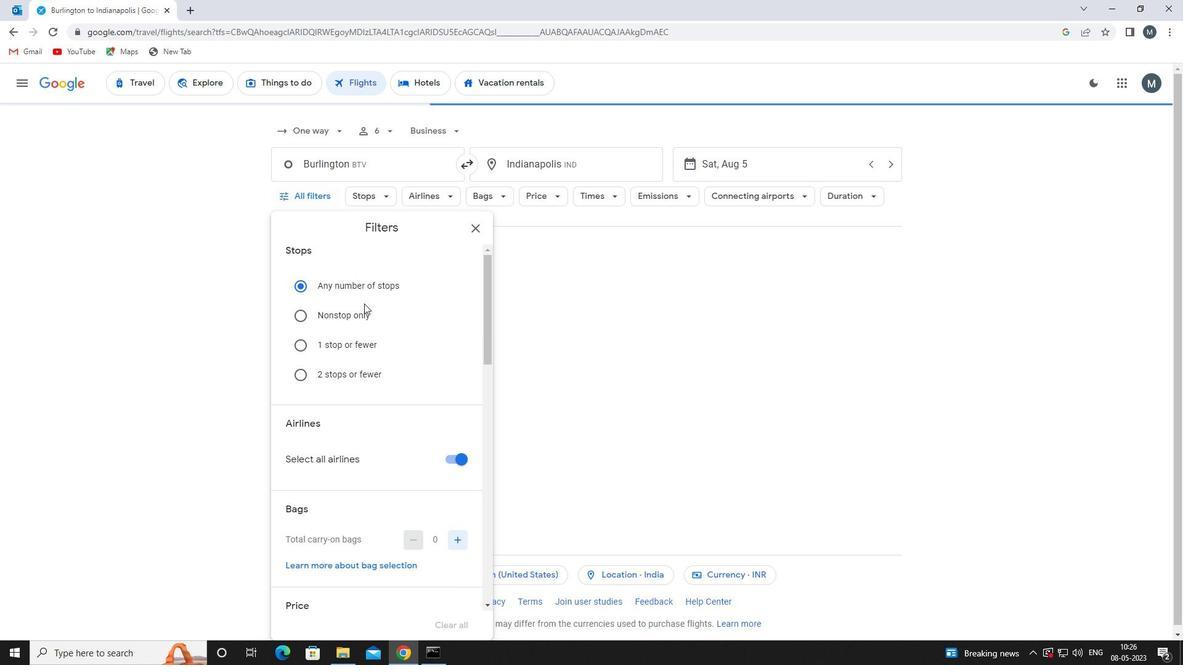 
Action: Mouse scrolled (369, 333) with delta (0, 0)
Screenshot: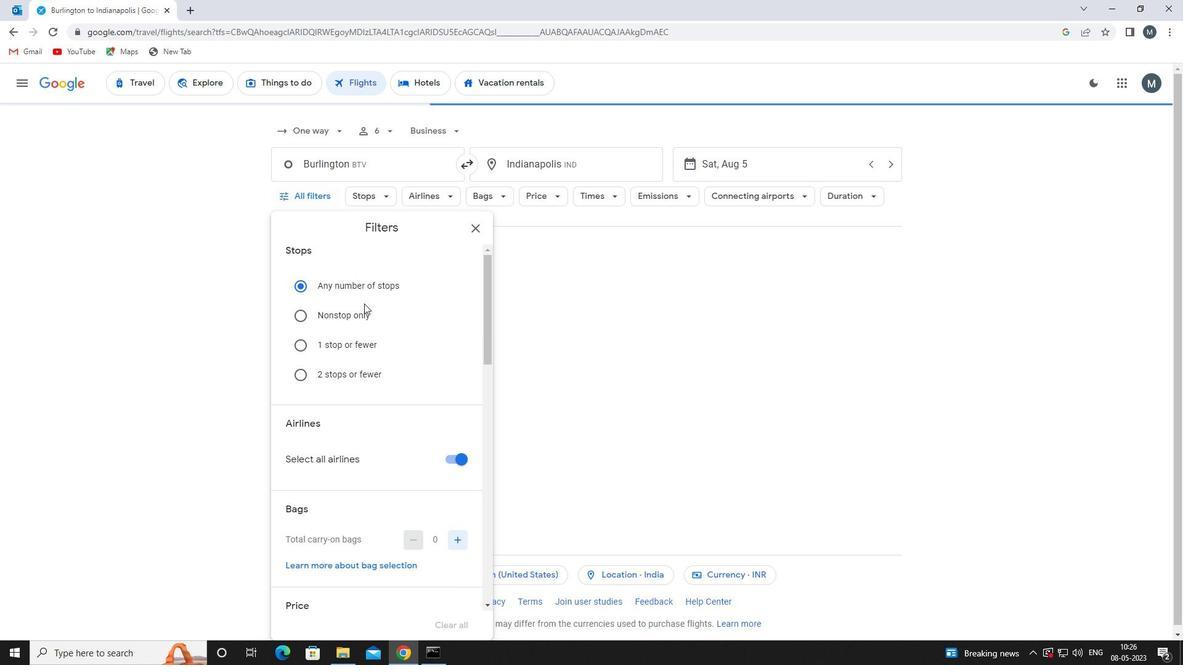 
Action: Mouse moved to (447, 393)
Screenshot: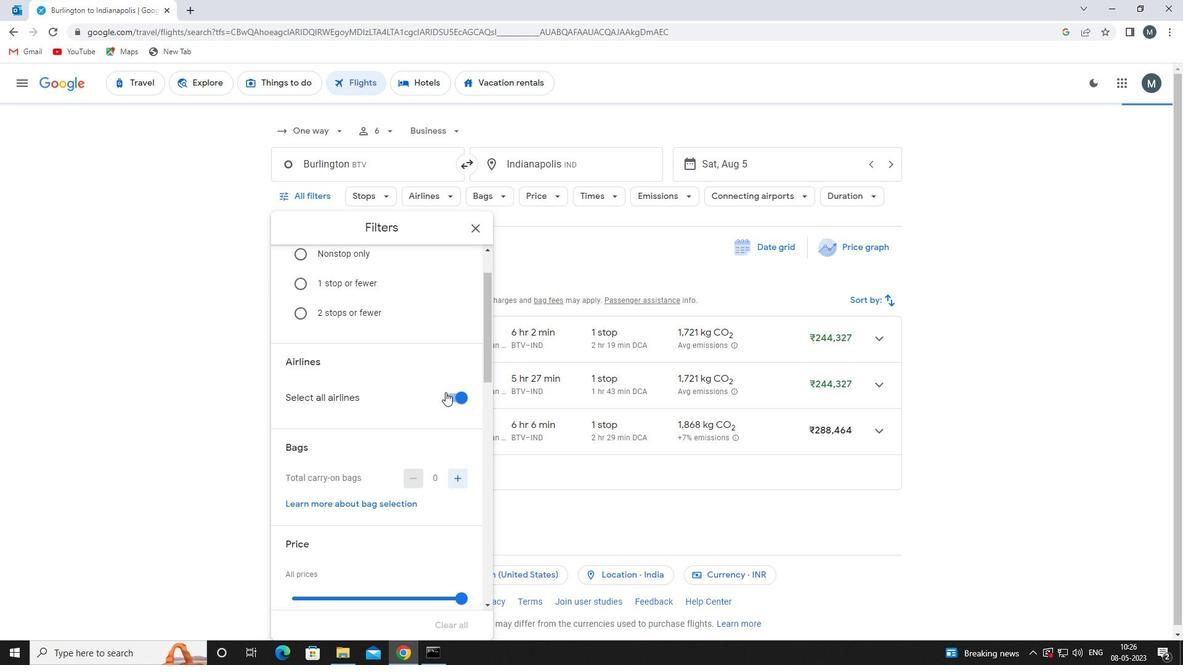 
Action: Mouse pressed left at (447, 393)
Screenshot: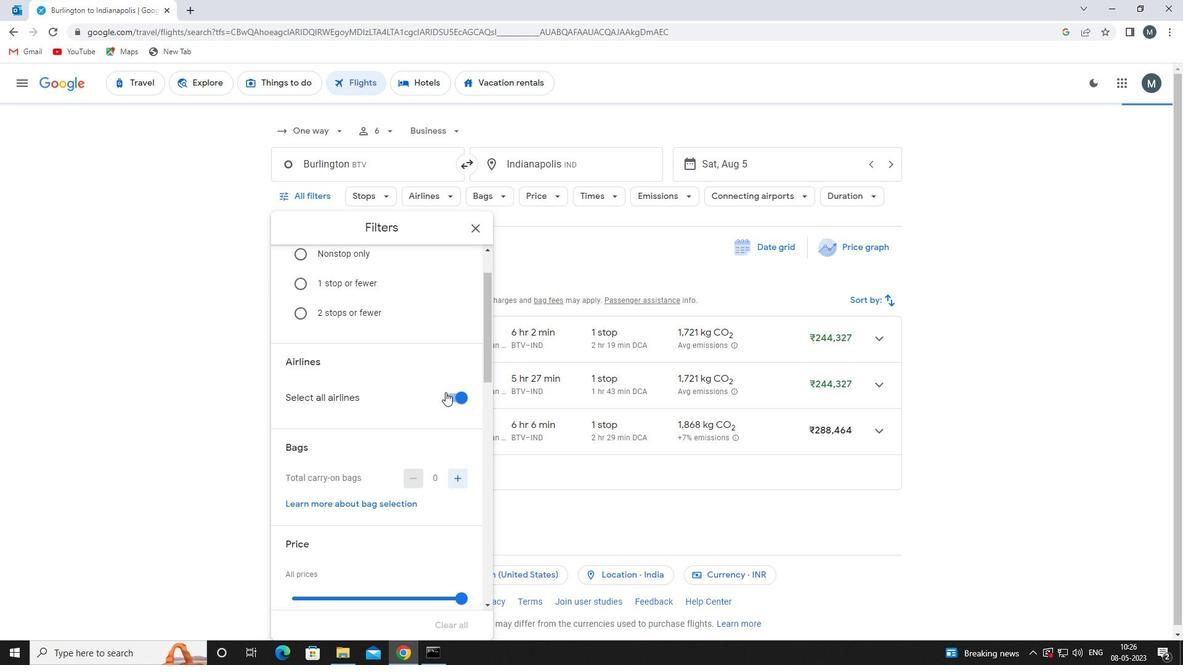 
Action: Mouse moved to (455, 398)
Screenshot: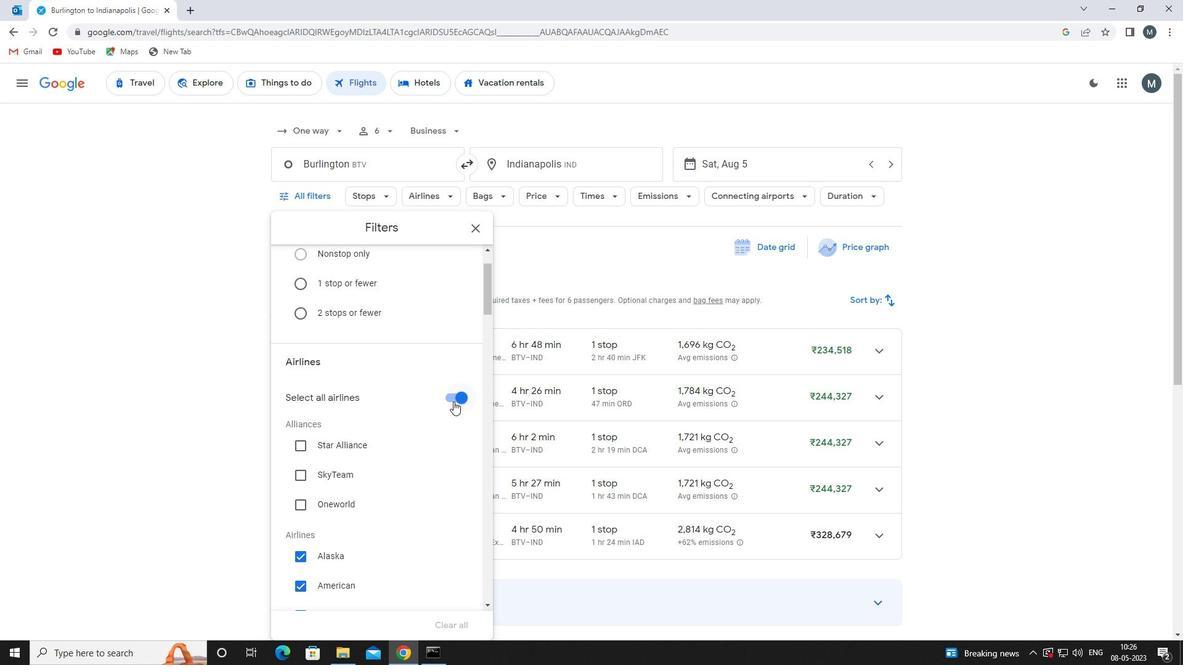 
Action: Mouse pressed left at (455, 398)
Screenshot: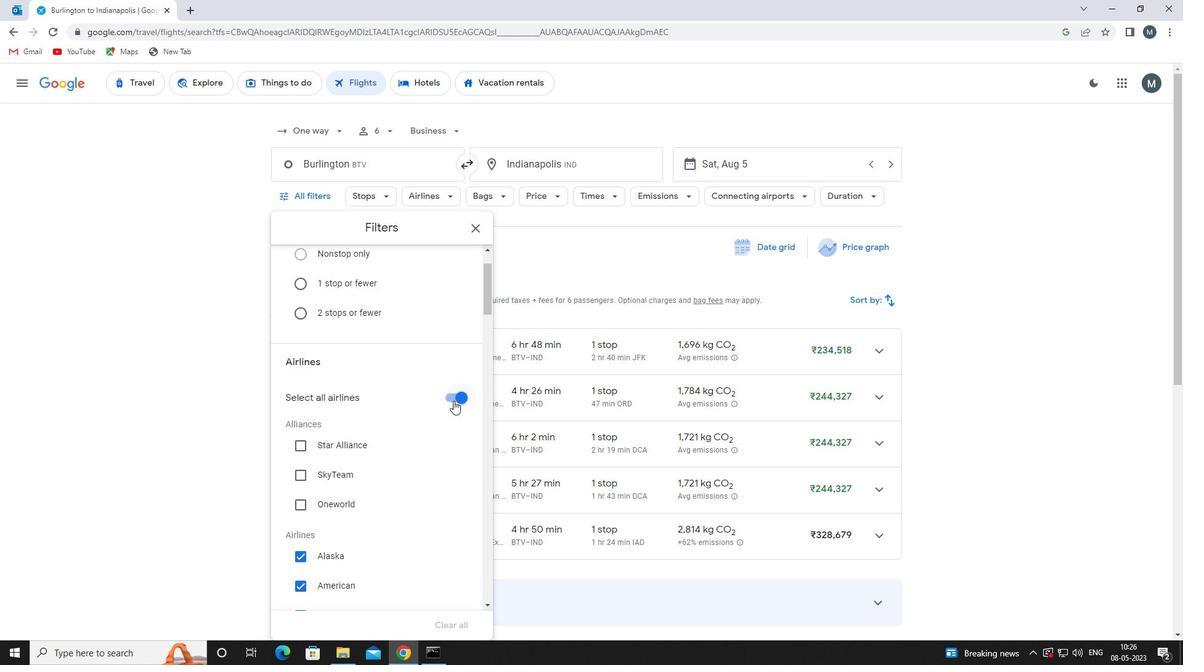 
Action: Mouse moved to (403, 407)
Screenshot: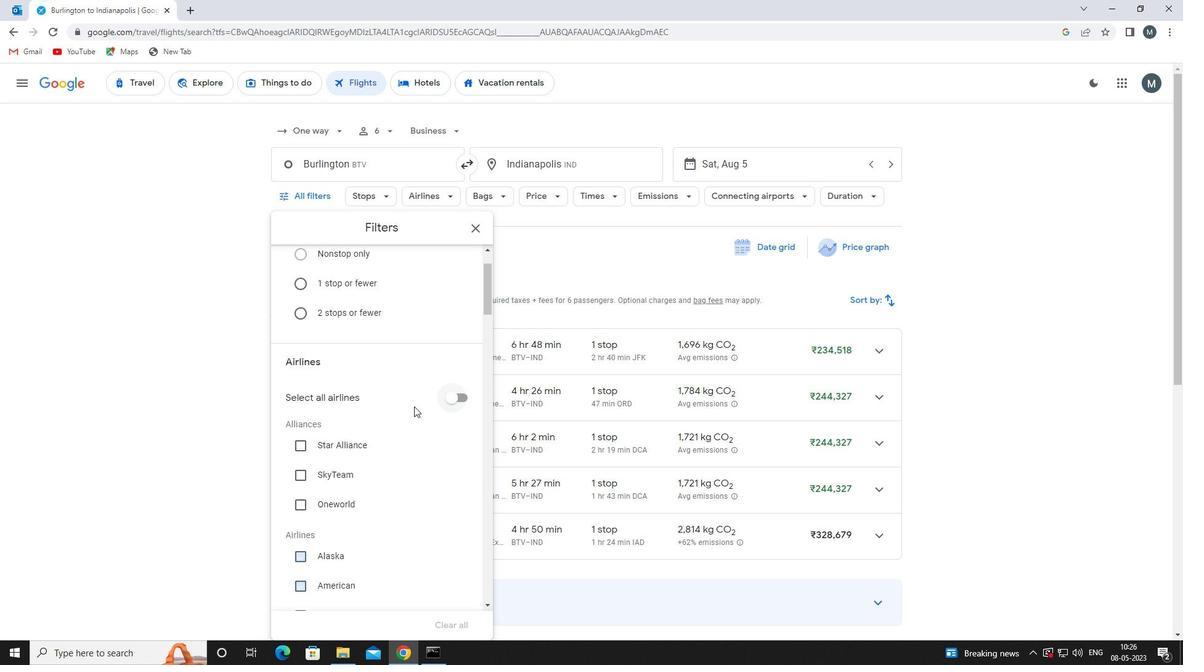 
Action: Mouse scrolled (403, 407) with delta (0, 0)
Screenshot: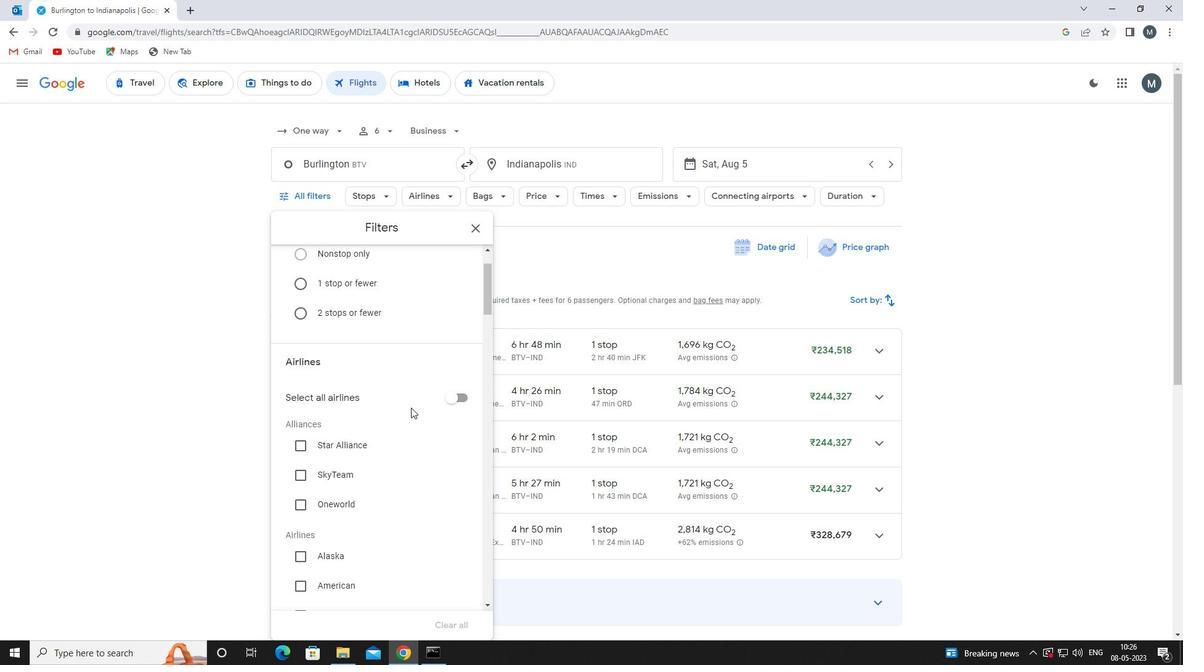 
Action: Mouse moved to (380, 414)
Screenshot: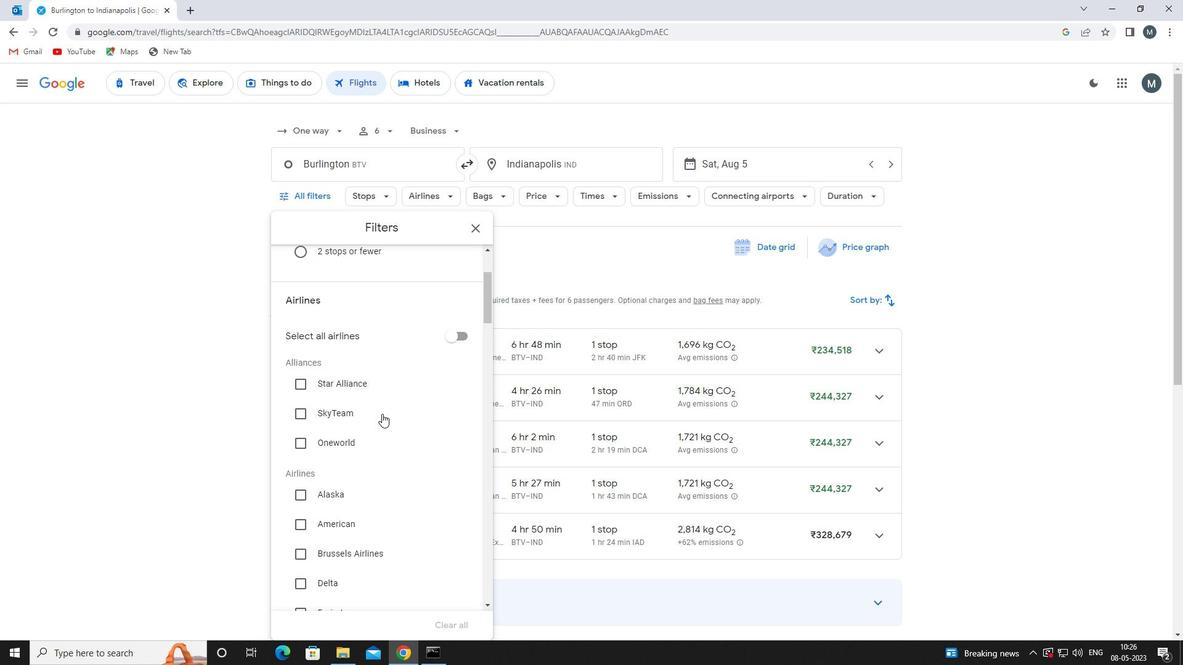 
Action: Mouse scrolled (380, 414) with delta (0, 0)
Screenshot: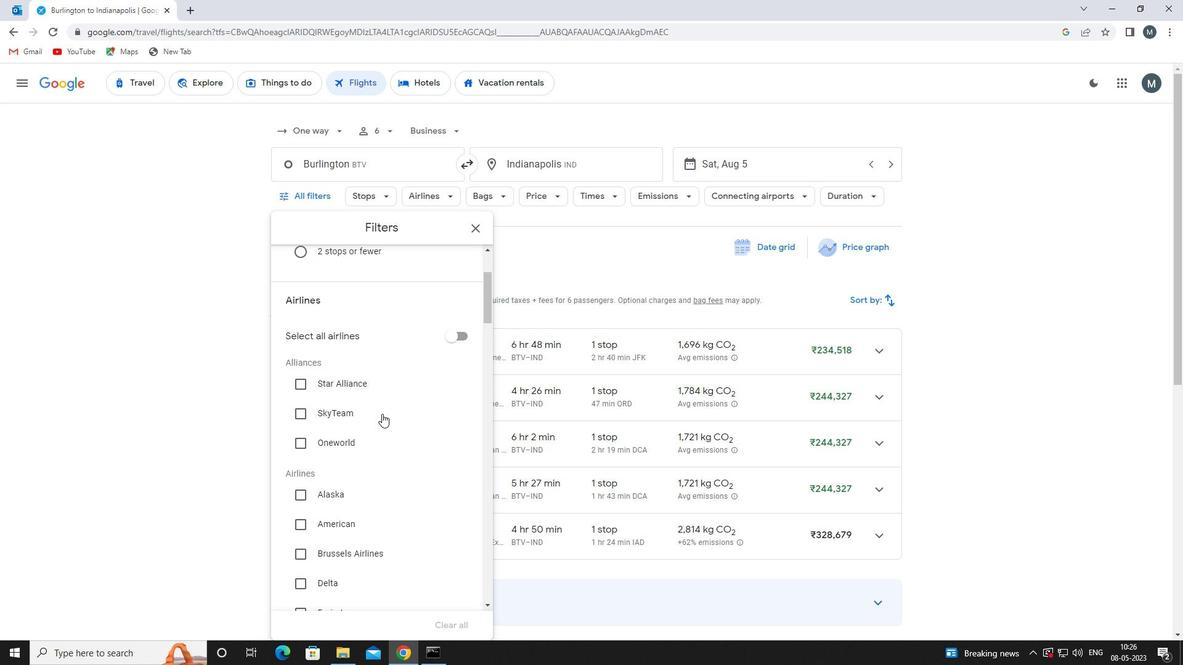 
Action: Mouse moved to (378, 416)
Screenshot: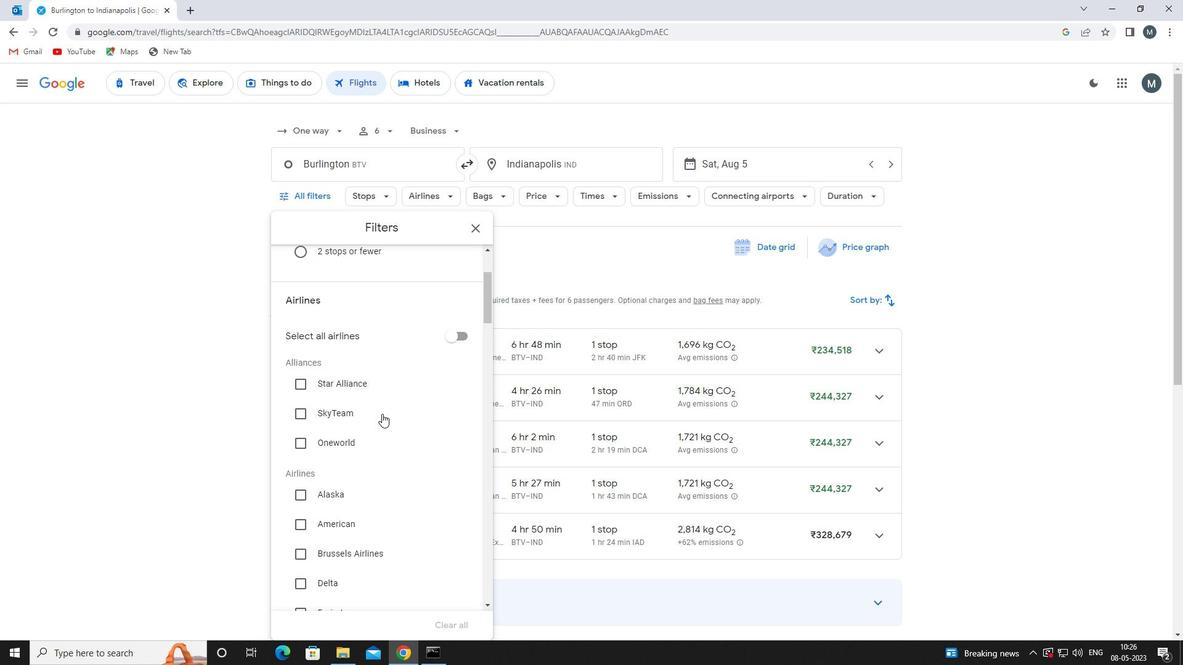 
Action: Mouse scrolled (378, 415) with delta (0, 0)
Screenshot: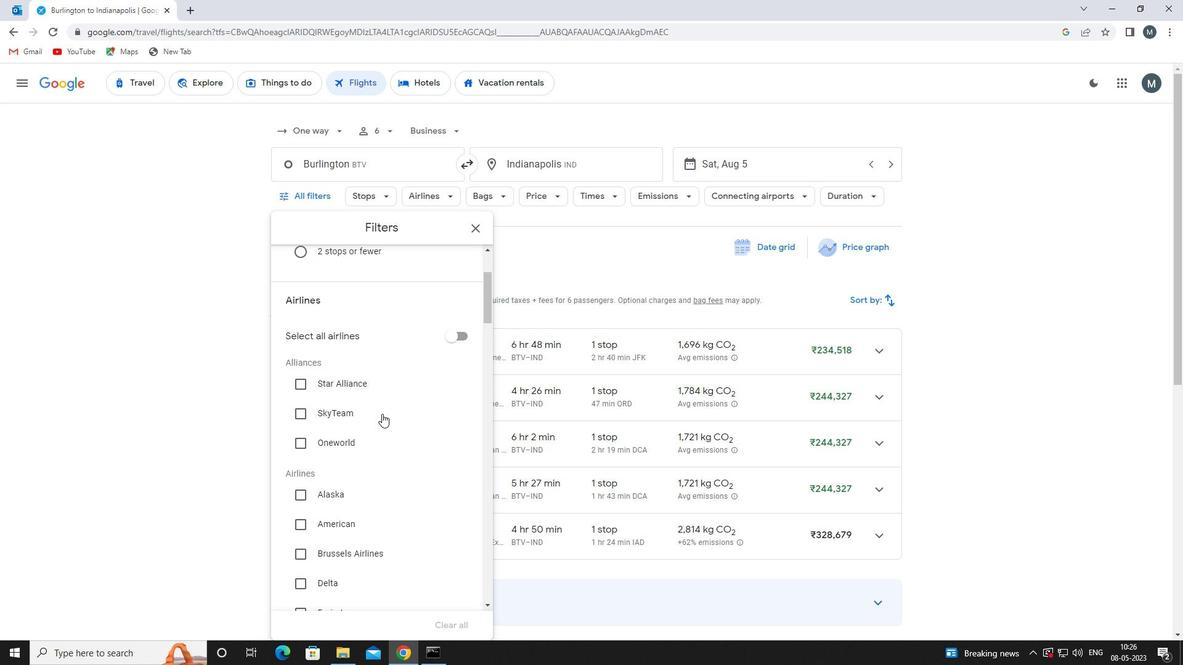 
Action: Mouse moved to (377, 417)
Screenshot: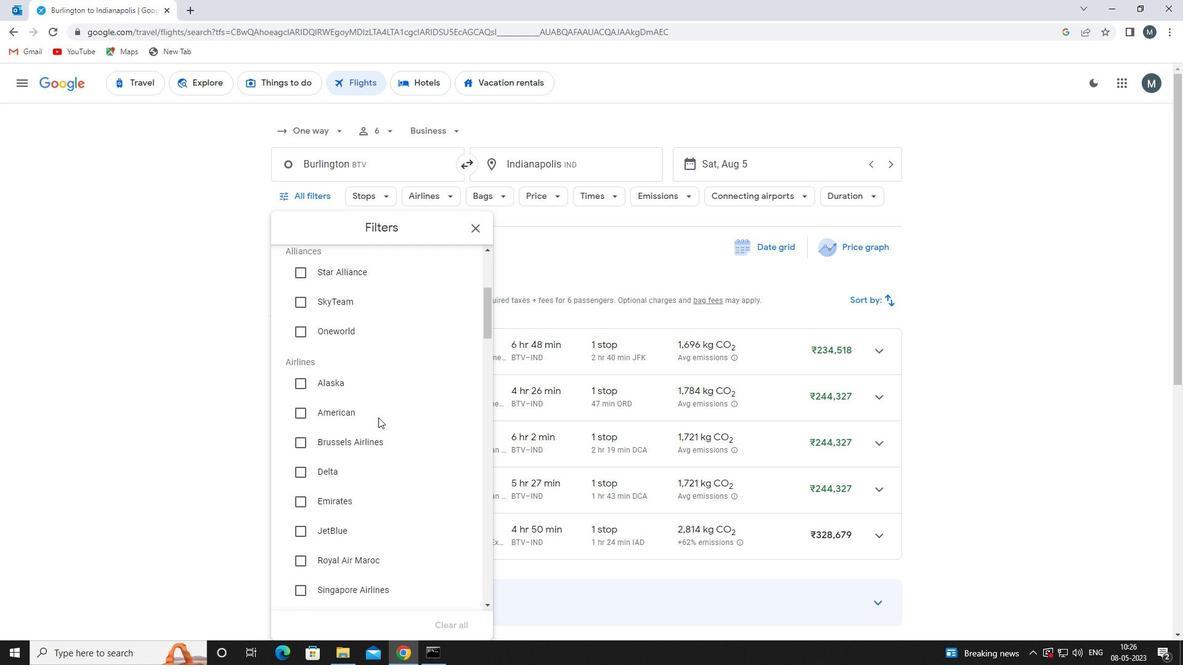 
Action: Mouse scrolled (377, 416) with delta (0, 0)
Screenshot: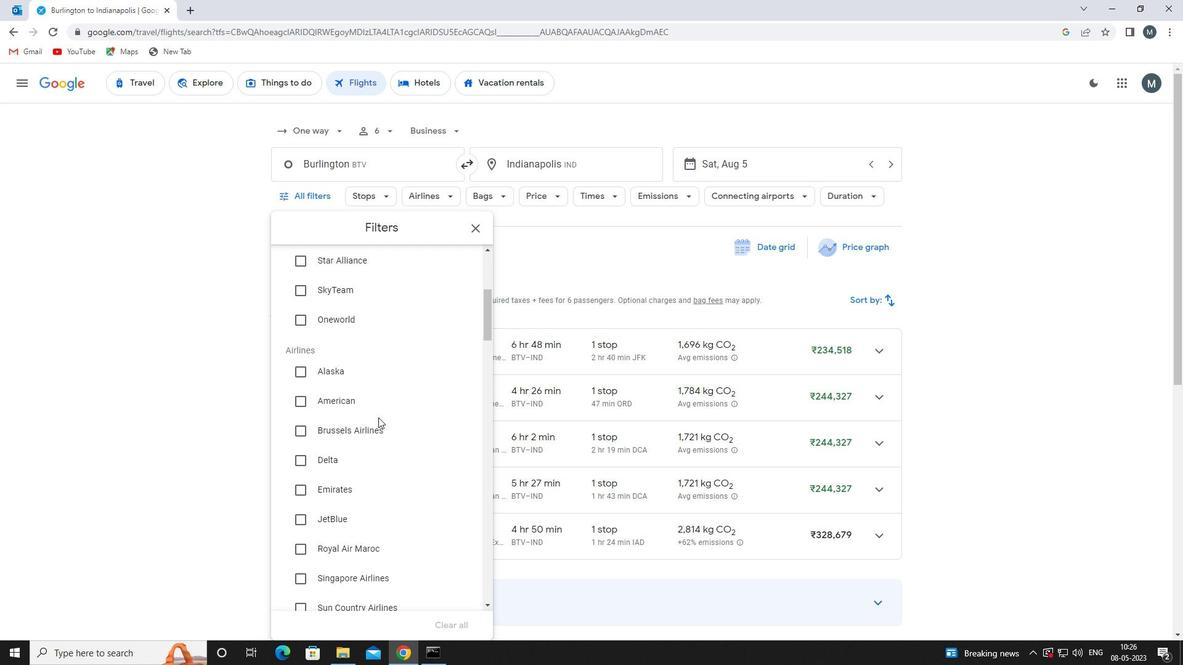 
Action: Mouse moved to (375, 422)
Screenshot: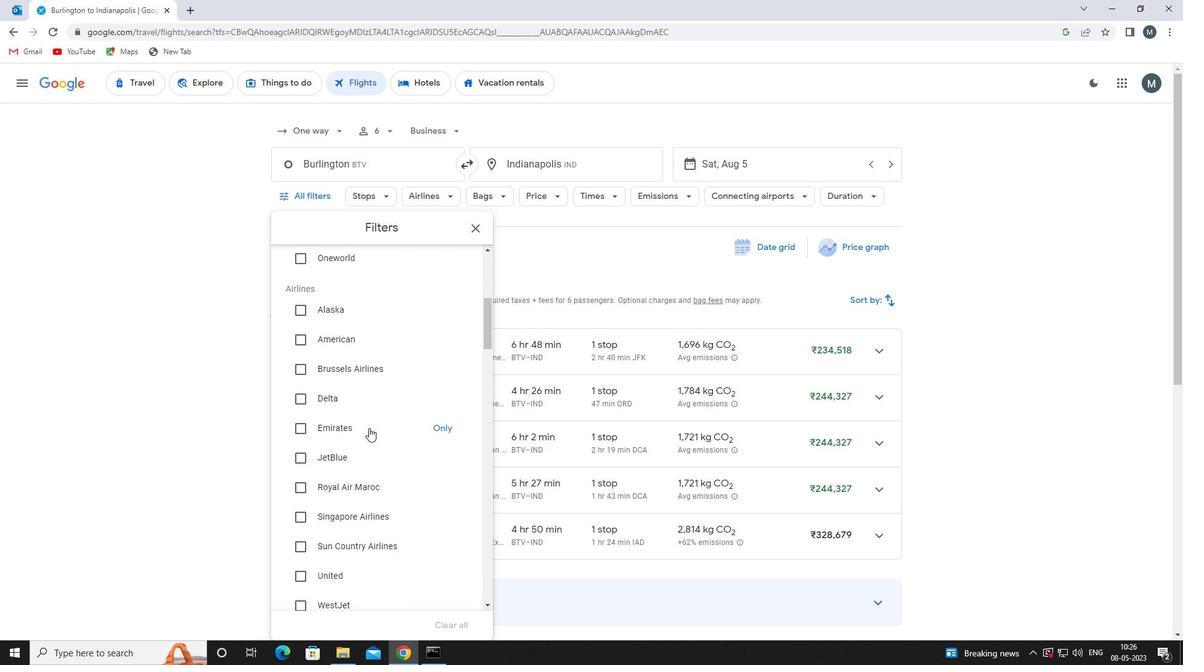 
Action: Mouse scrolled (375, 422) with delta (0, 0)
Screenshot: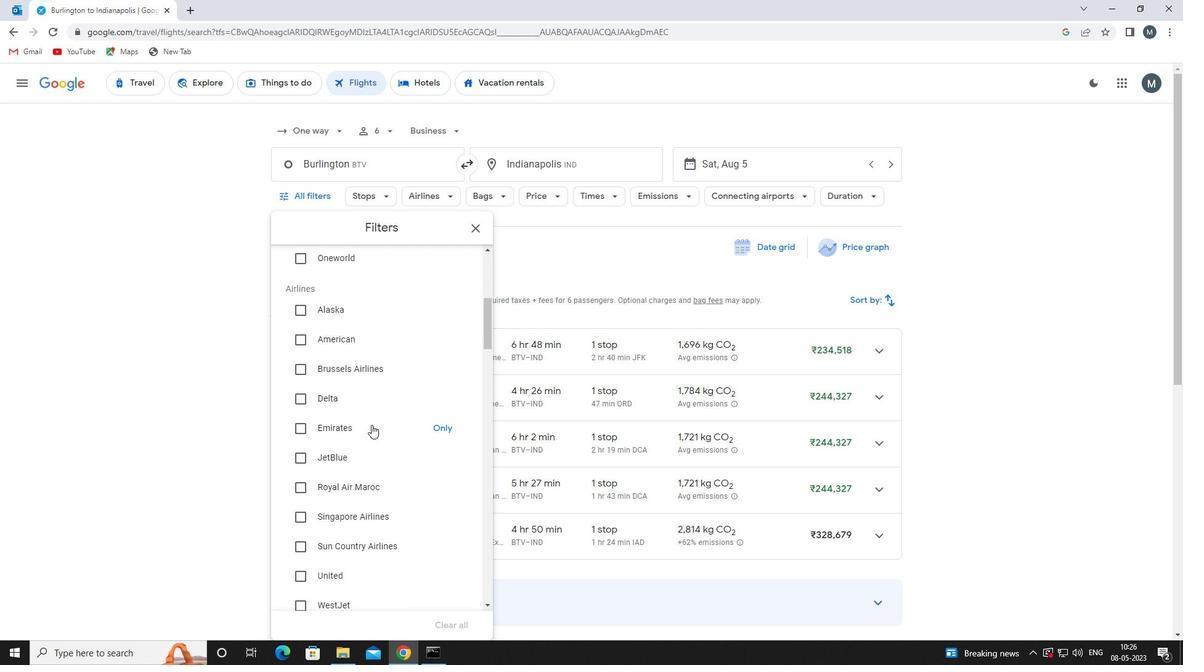 
Action: Mouse scrolled (375, 422) with delta (0, 0)
Screenshot: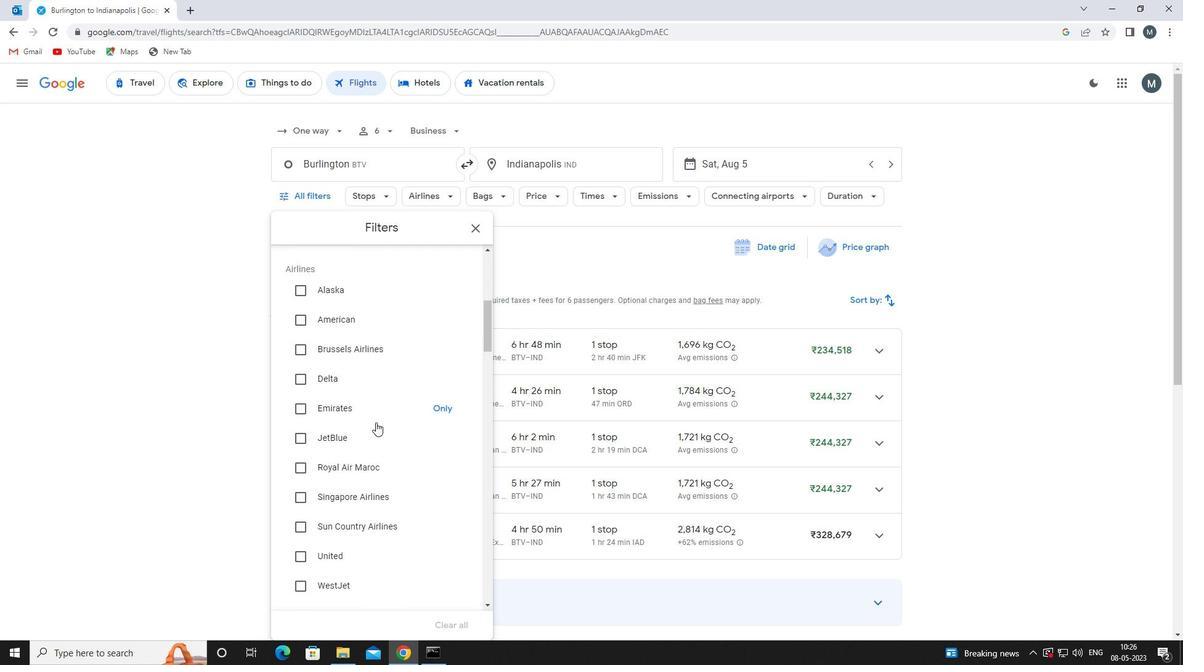 
Action: Mouse moved to (356, 486)
Screenshot: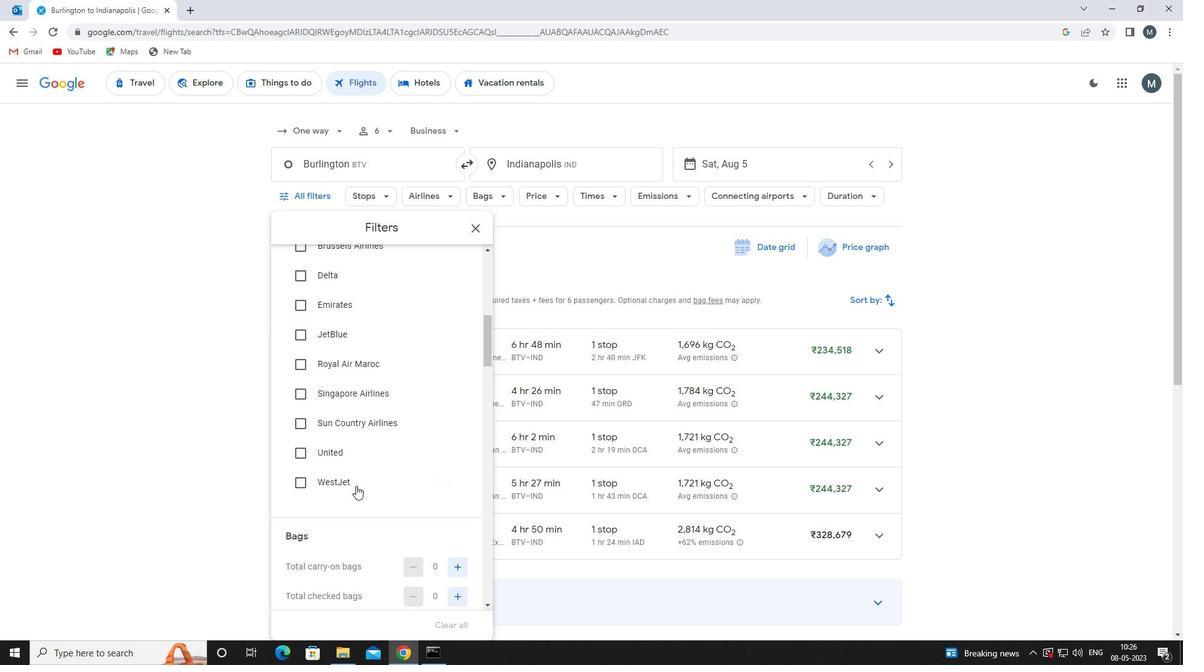 
Action: Mouse pressed left at (356, 486)
Screenshot: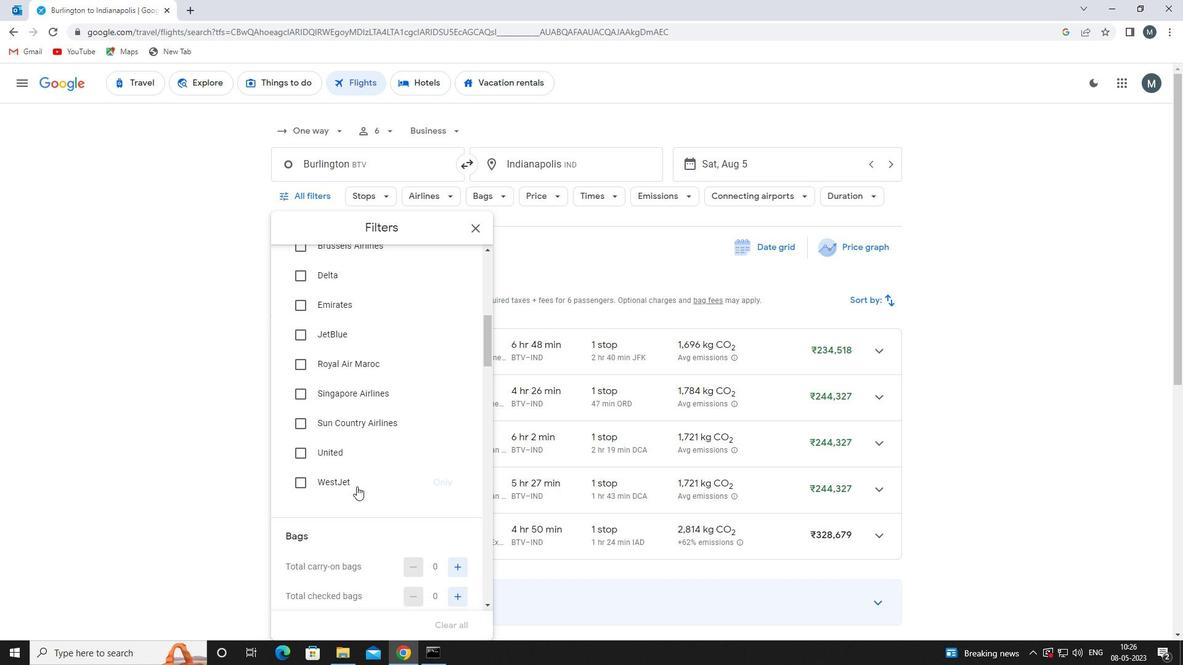 
Action: Mouse moved to (392, 451)
Screenshot: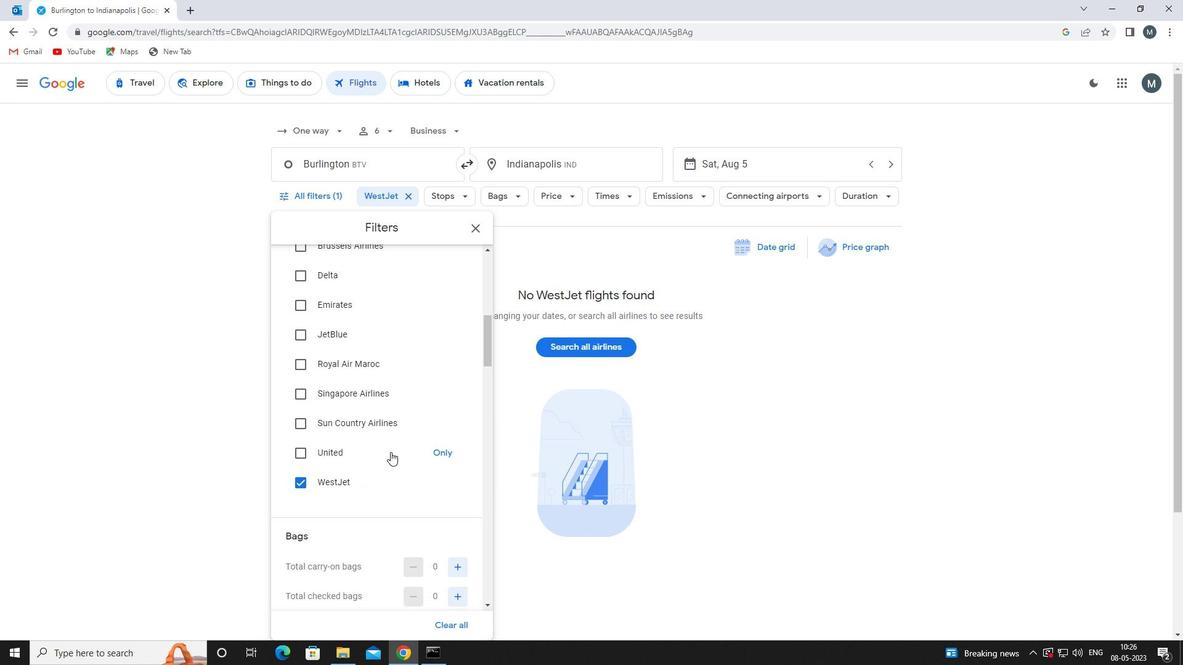
Action: Mouse scrolled (392, 450) with delta (0, 0)
Screenshot: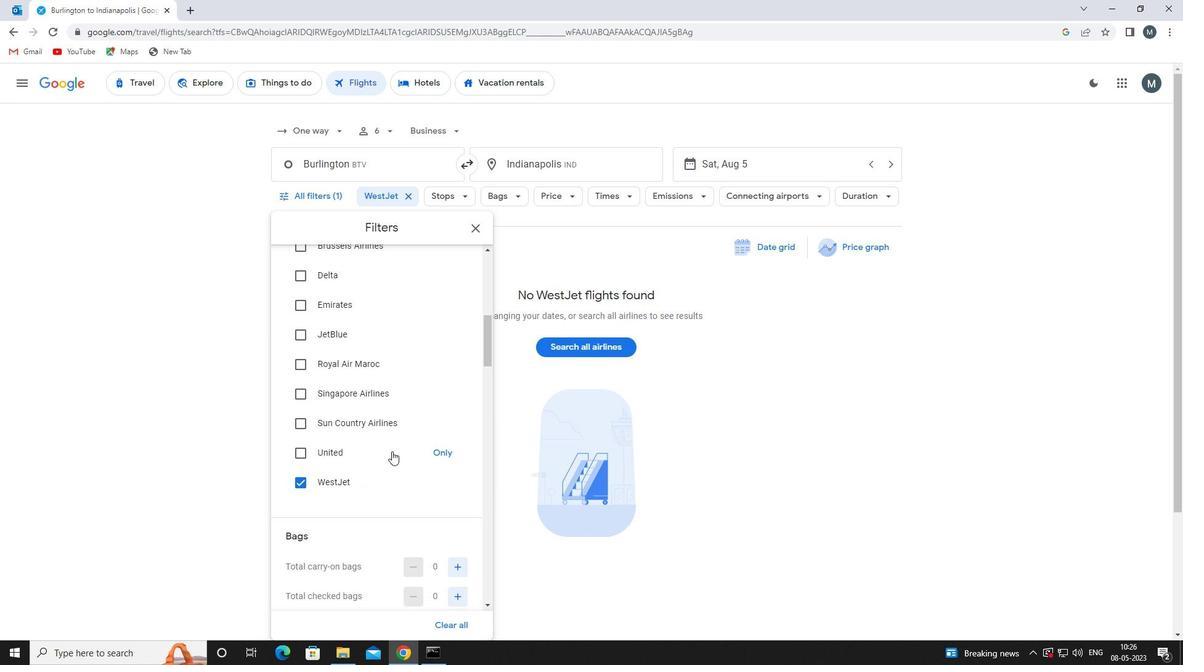 
Action: Mouse moved to (442, 488)
Screenshot: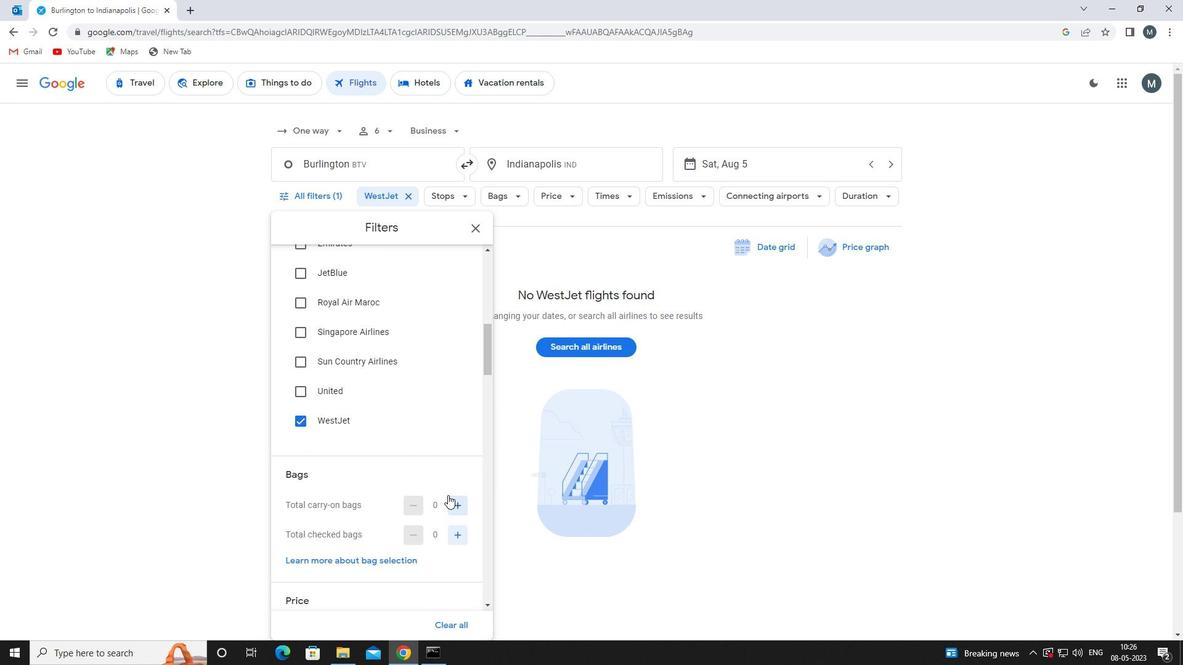 
Action: Mouse scrolled (442, 487) with delta (0, 0)
Screenshot: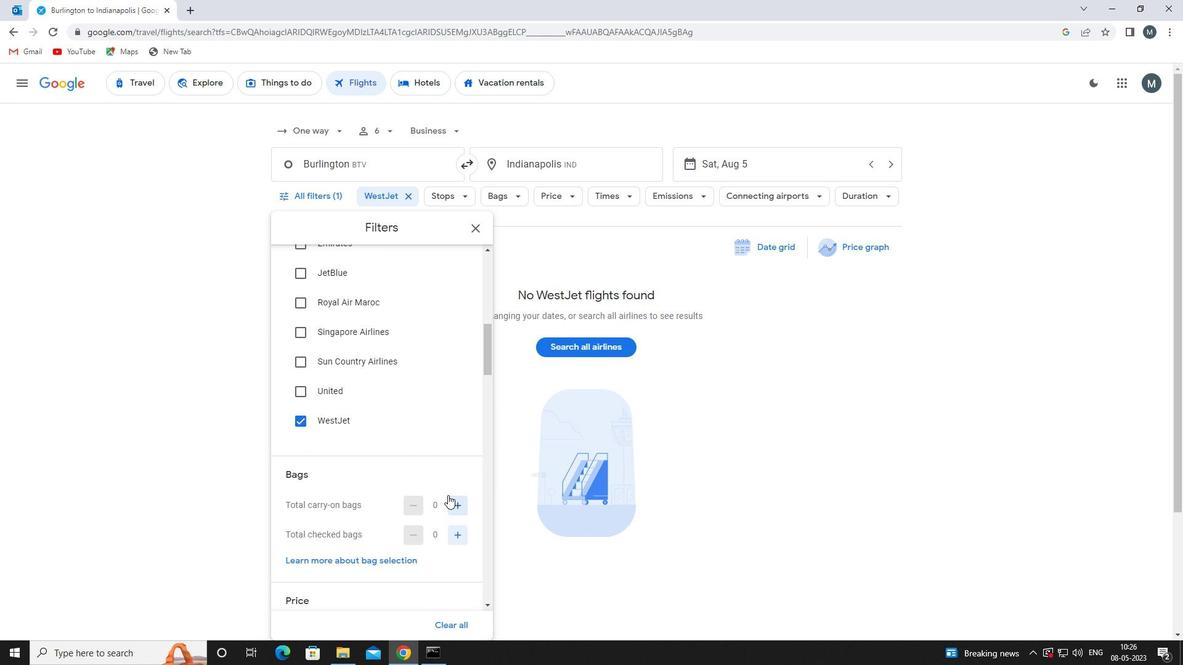 
Action: Mouse moved to (440, 488)
Screenshot: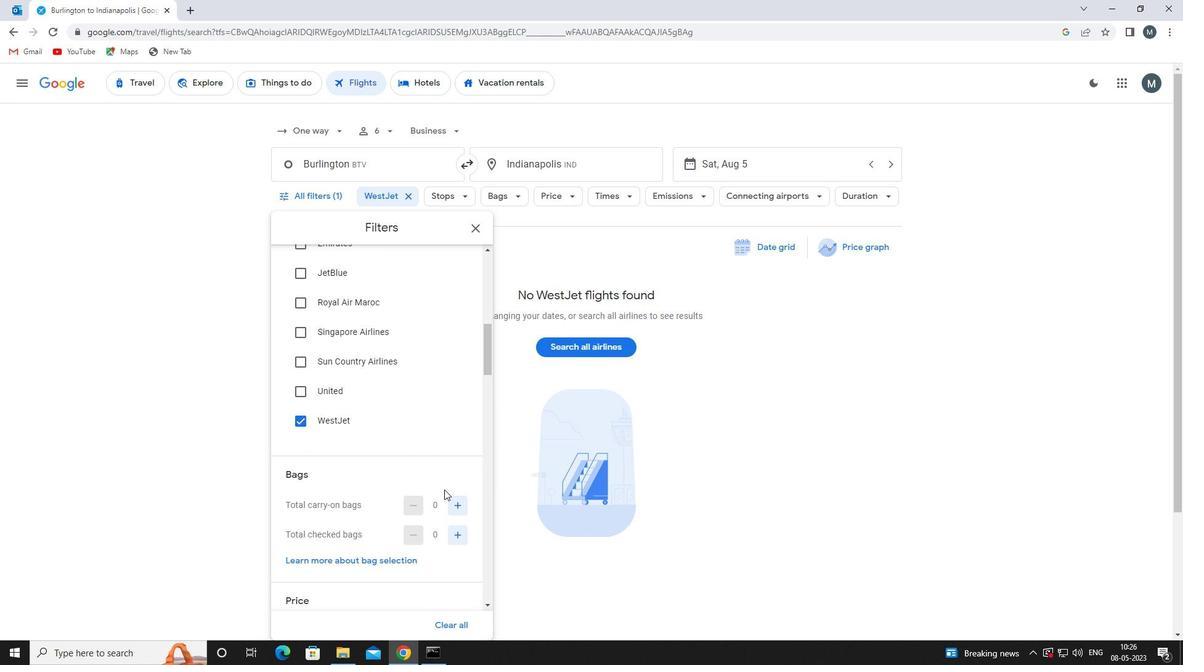 
Action: Mouse scrolled (440, 487) with delta (0, 0)
Screenshot: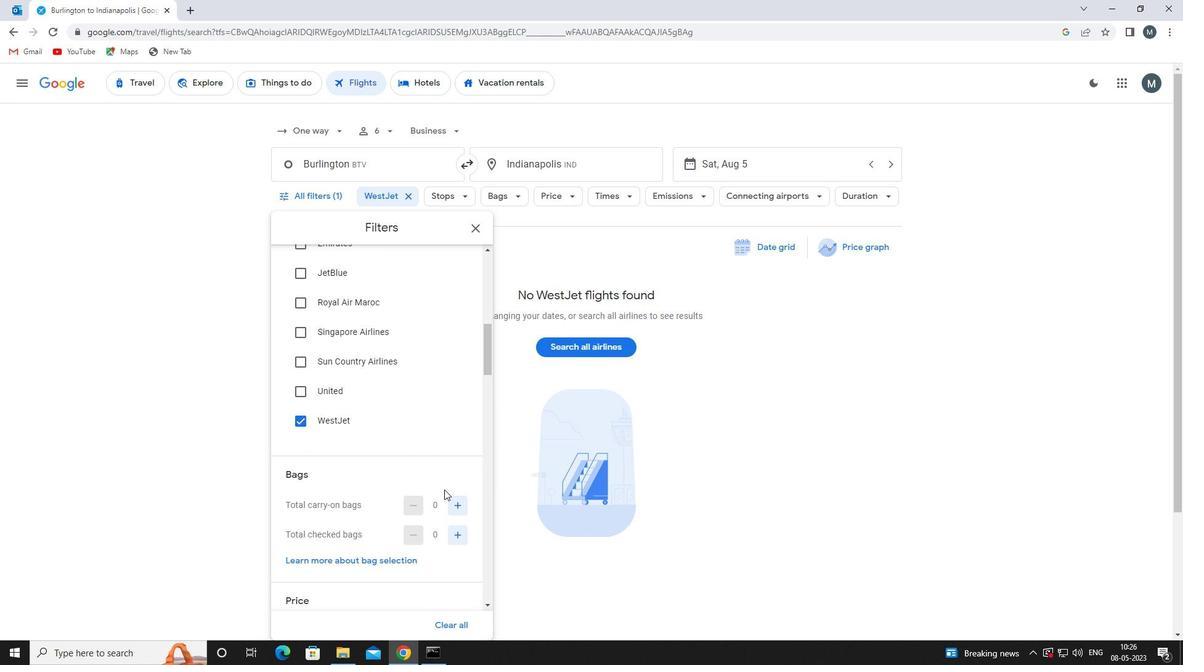 
Action: Mouse moved to (452, 412)
Screenshot: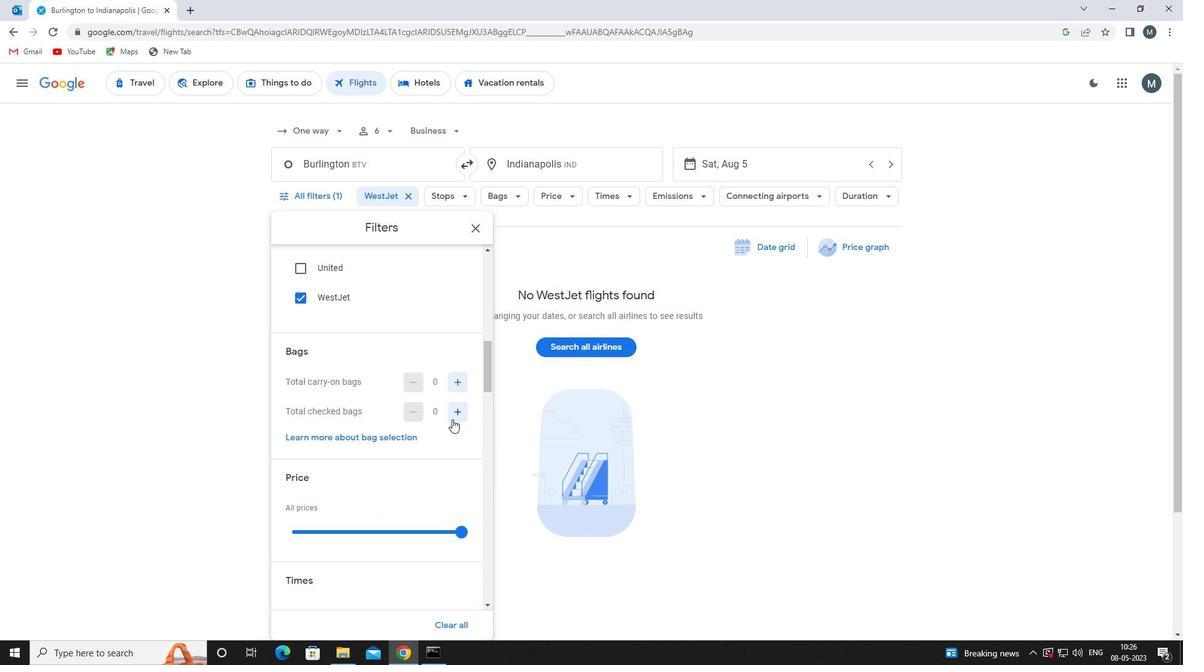 
Action: Mouse pressed left at (452, 412)
Screenshot: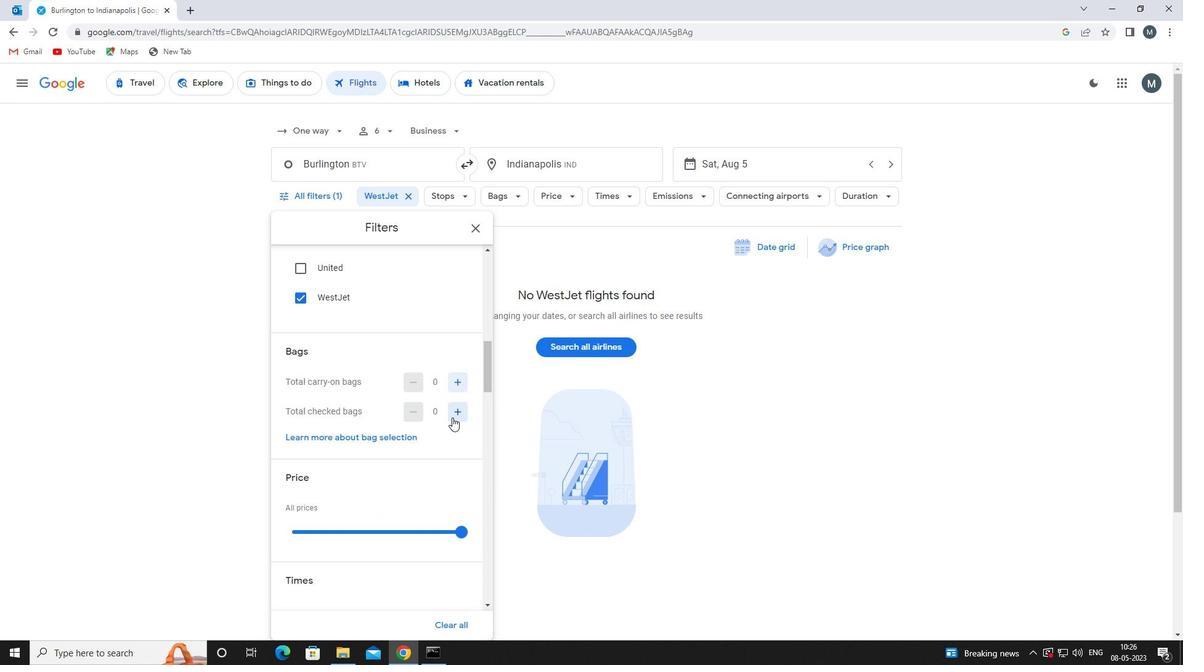 
Action: Mouse moved to (367, 430)
Screenshot: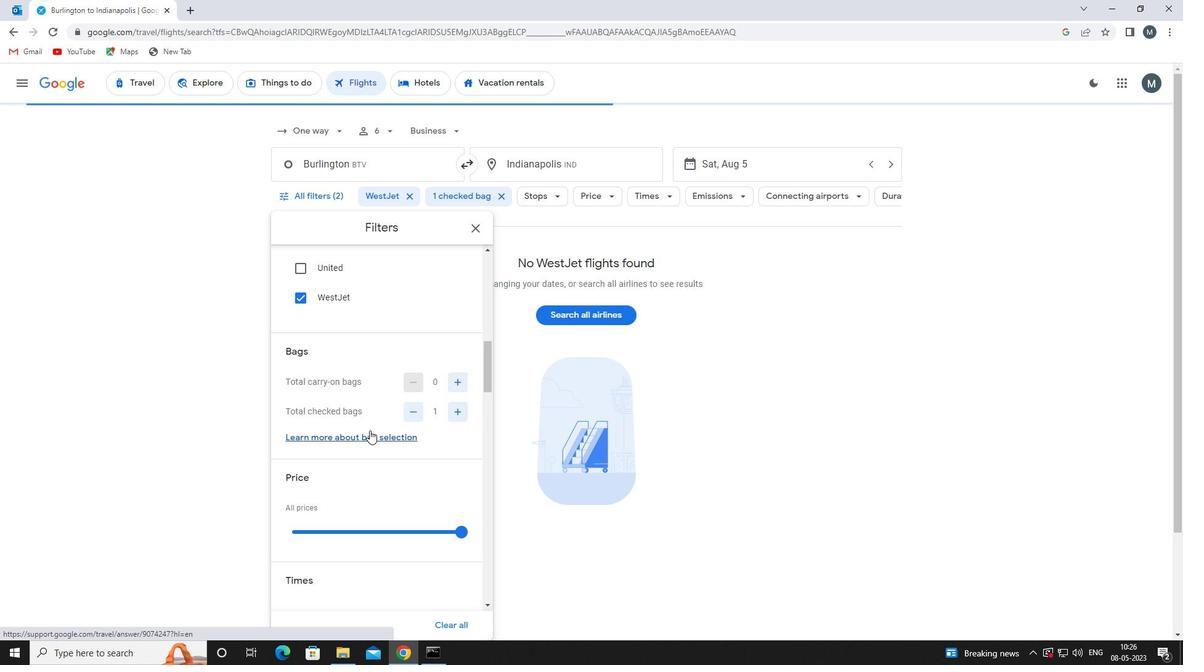 
Action: Mouse scrolled (367, 430) with delta (0, 0)
Screenshot: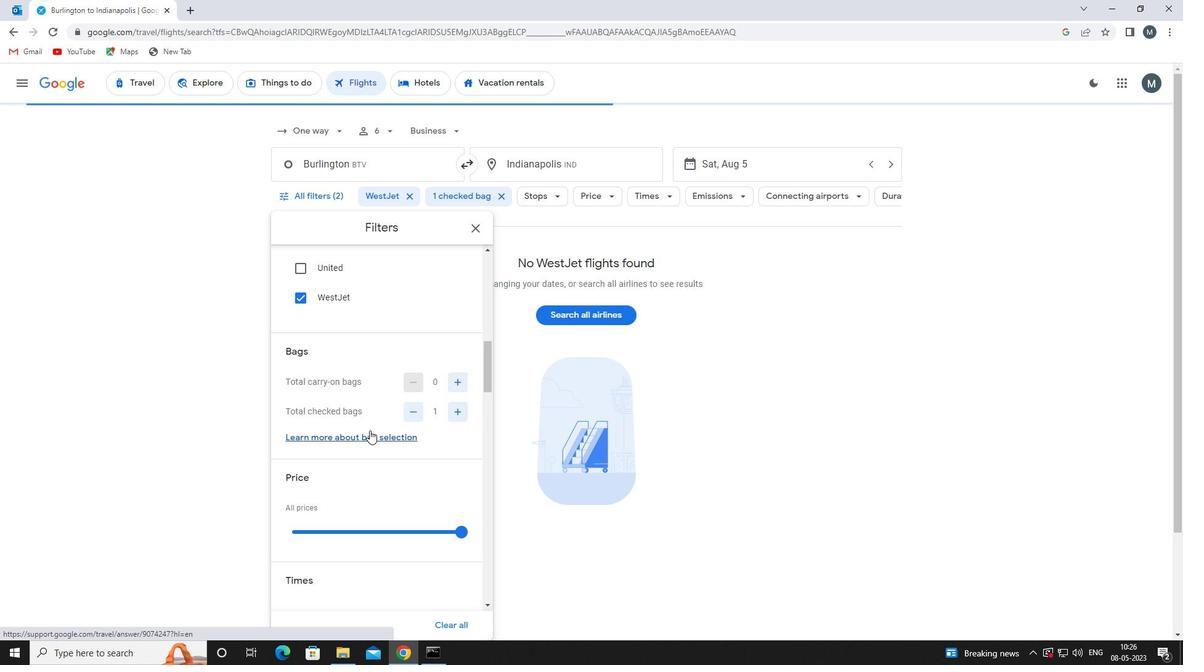 
Action: Mouse moved to (351, 468)
Screenshot: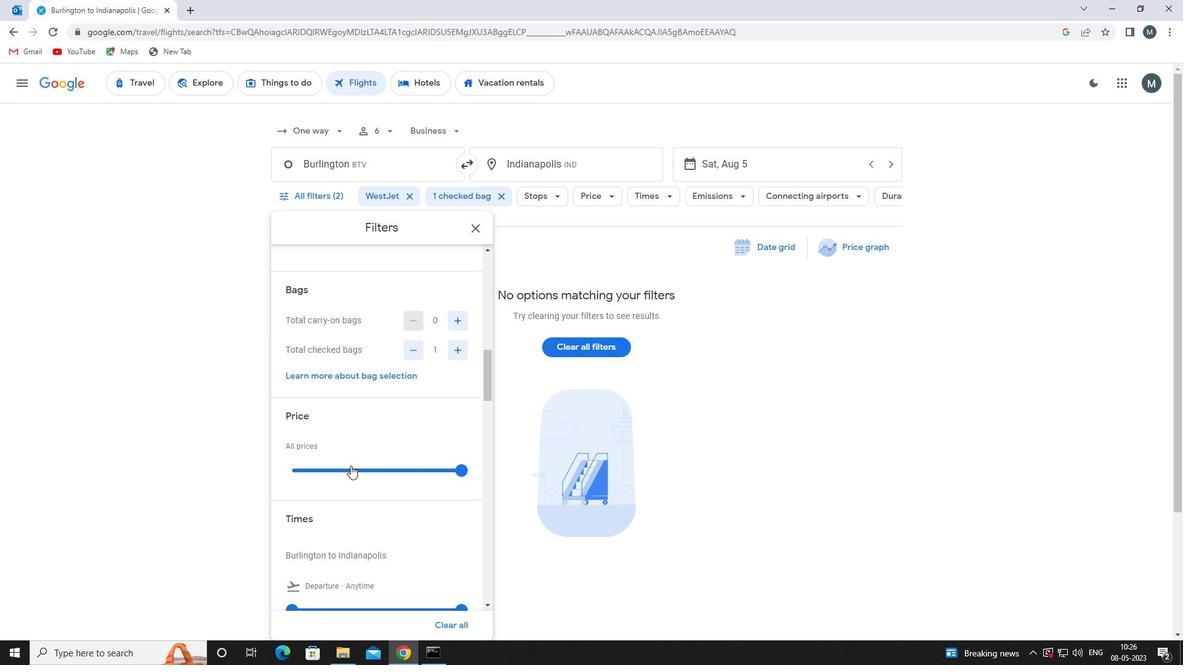 
Action: Mouse pressed left at (351, 468)
Screenshot: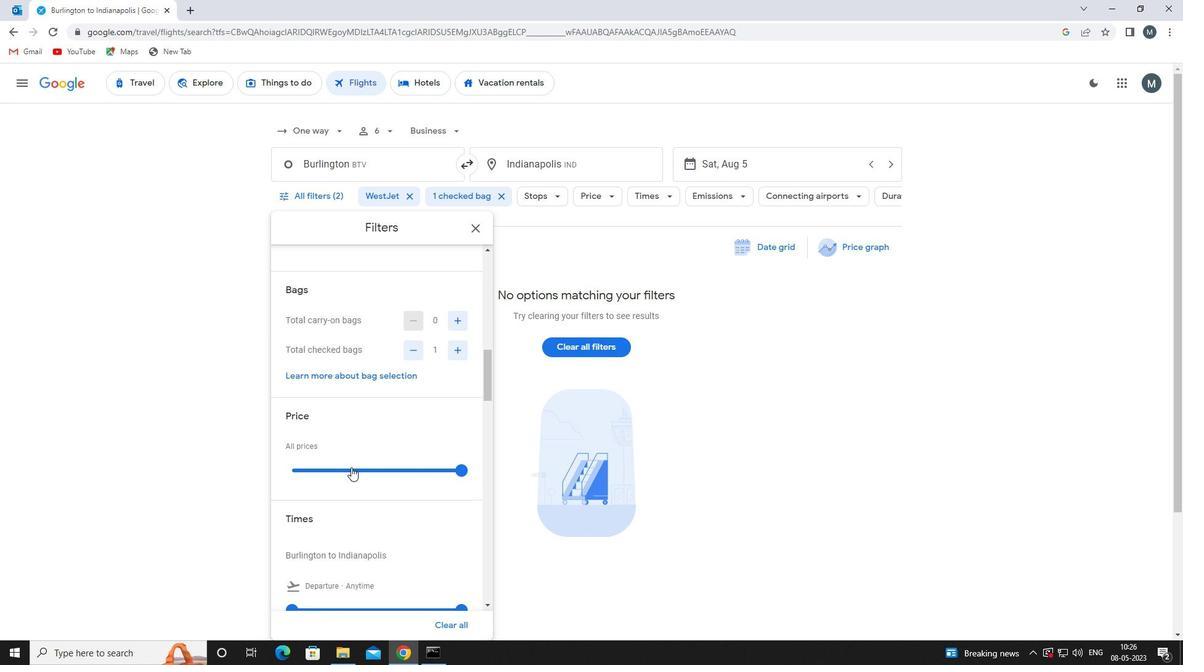 
Action: Mouse moved to (350, 467)
Screenshot: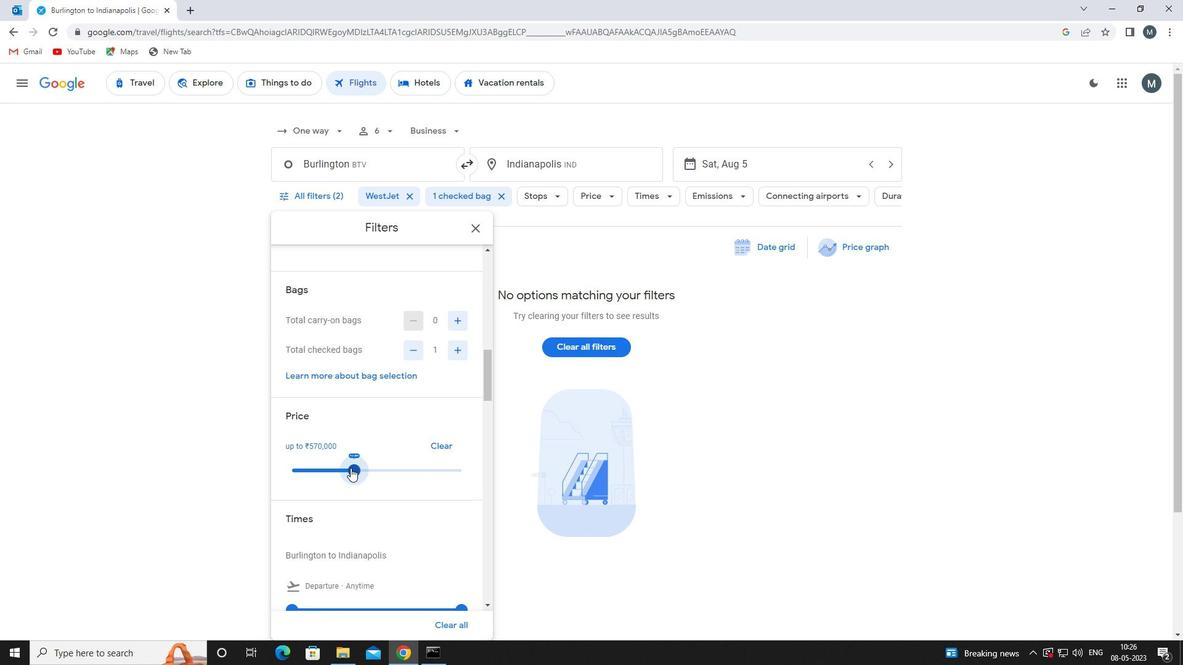 
Action: Mouse pressed left at (350, 467)
Screenshot: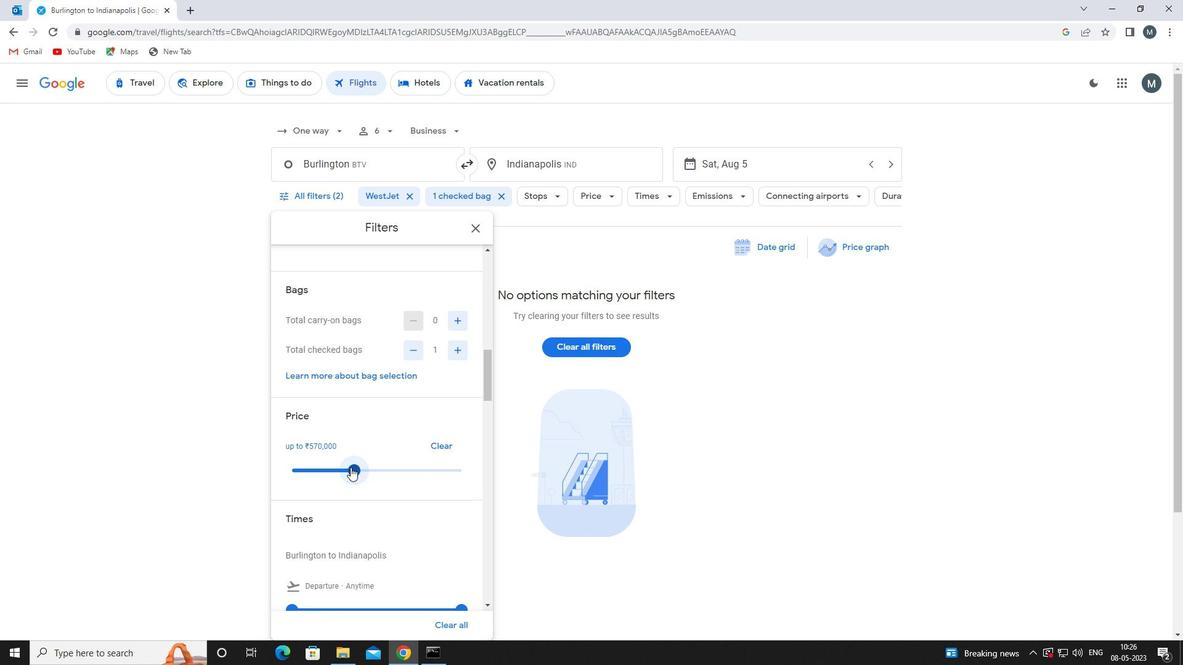 
Action: Mouse moved to (407, 435)
Screenshot: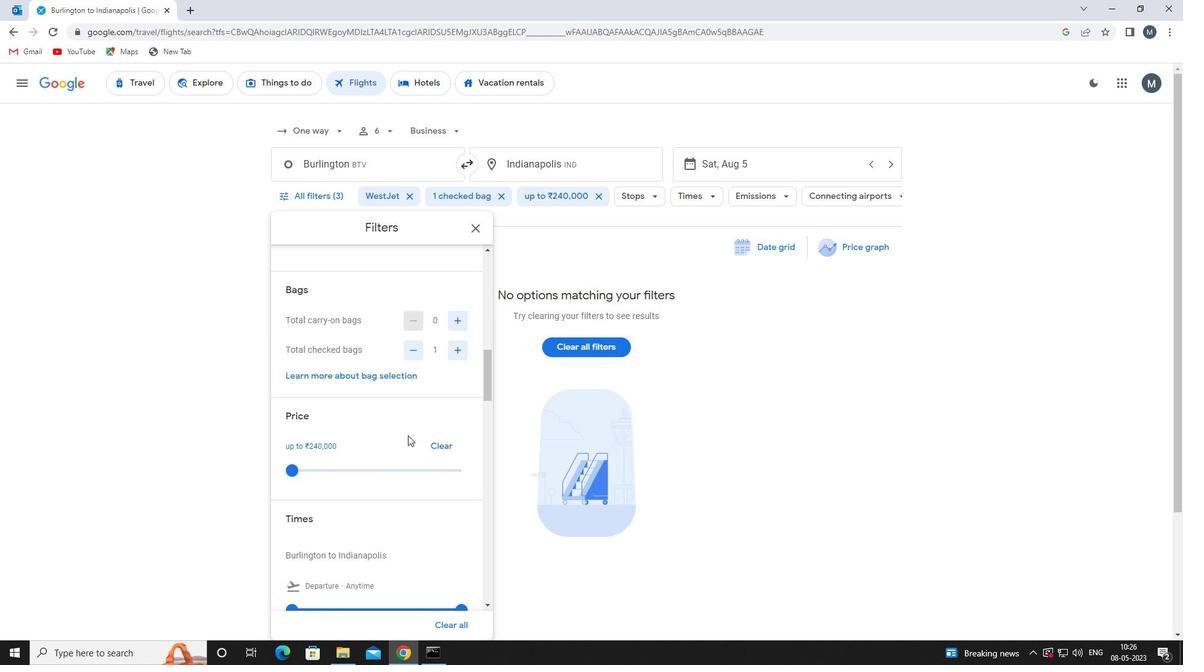 
Action: Mouse scrolled (407, 435) with delta (0, 0)
Screenshot: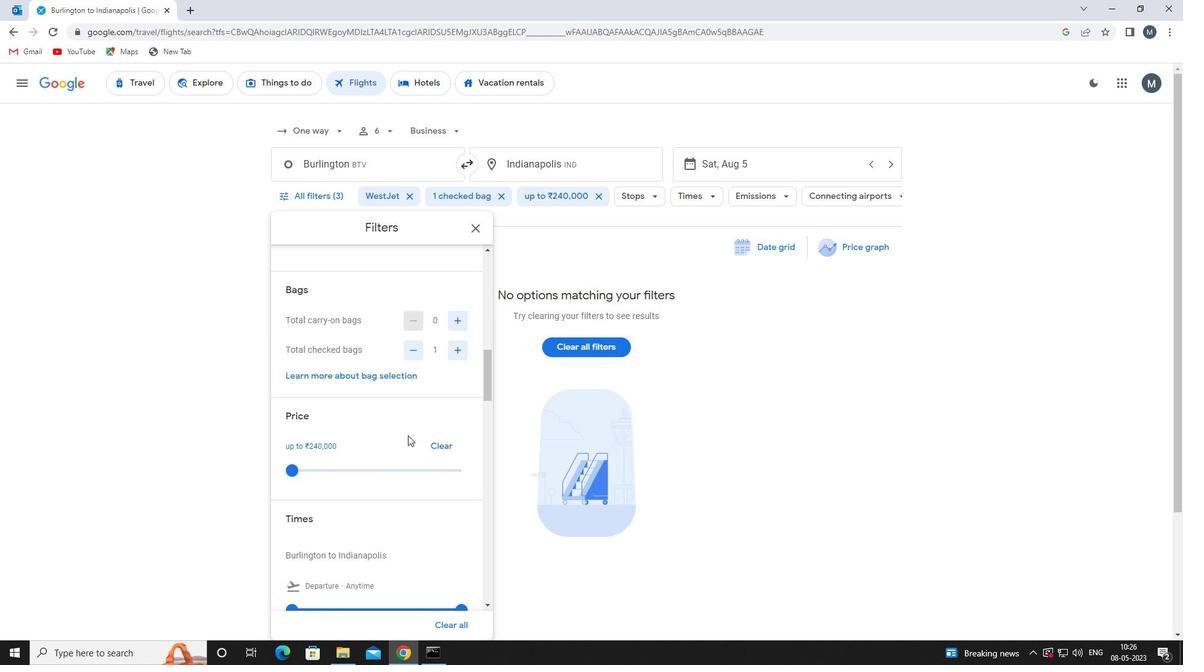 
Action: Mouse moved to (406, 436)
Screenshot: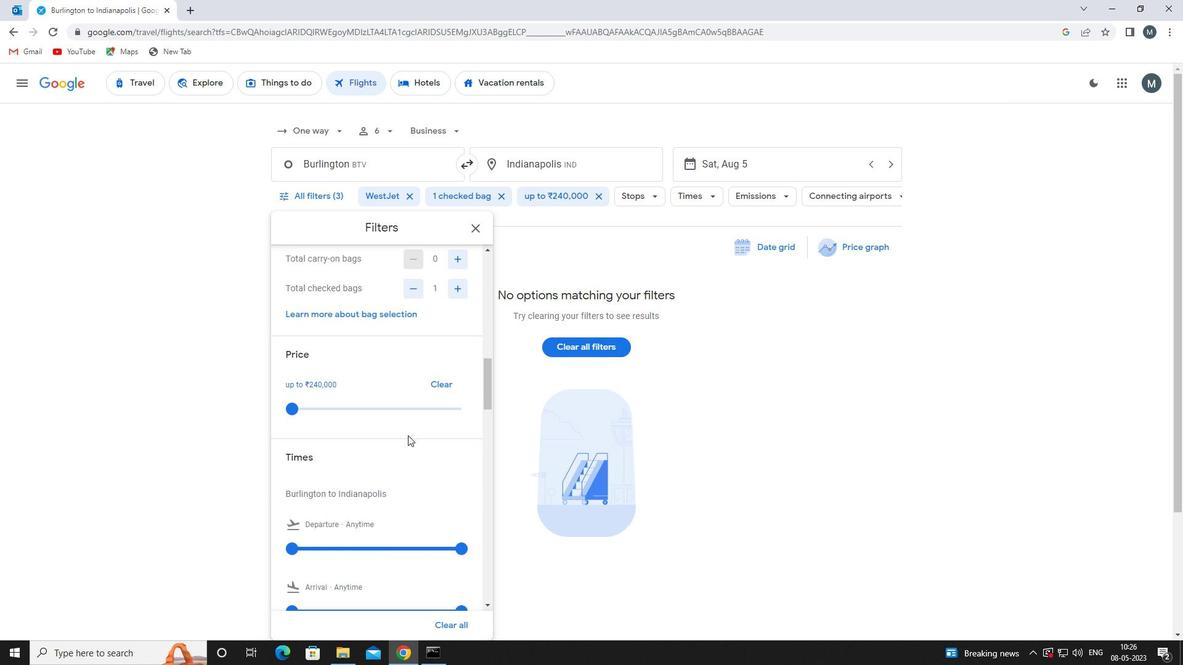 
Action: Mouse scrolled (406, 435) with delta (0, 0)
Screenshot: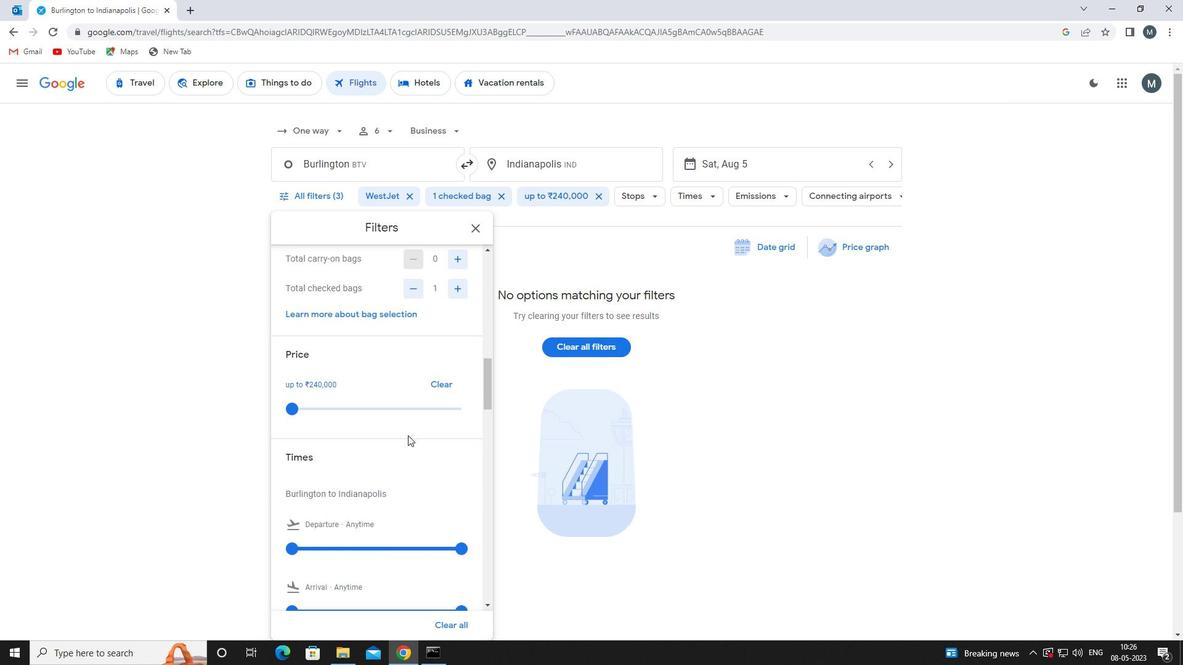 
Action: Mouse moved to (404, 437)
Screenshot: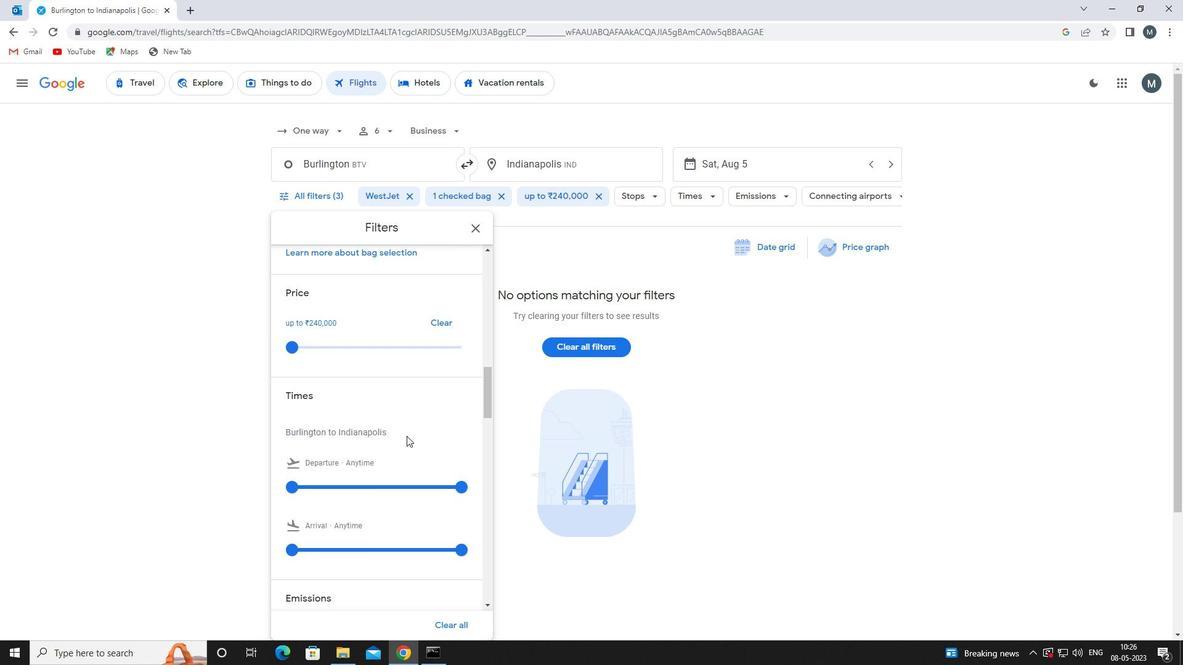 
Action: Mouse scrolled (404, 436) with delta (0, 0)
Screenshot: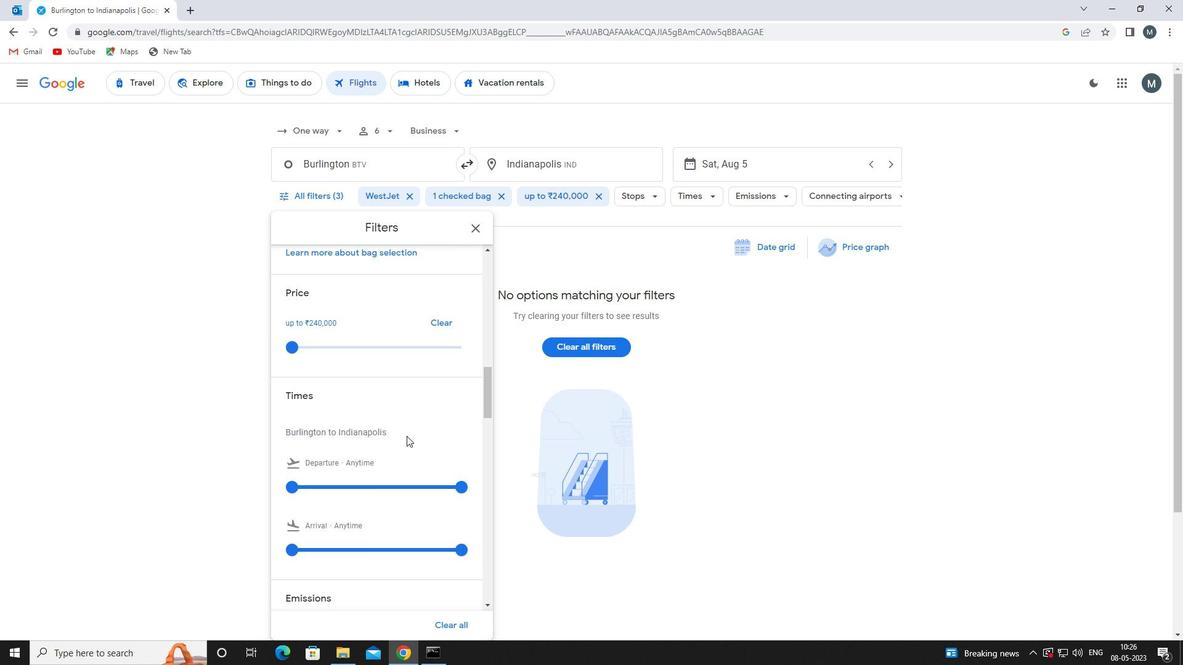 
Action: Mouse moved to (293, 428)
Screenshot: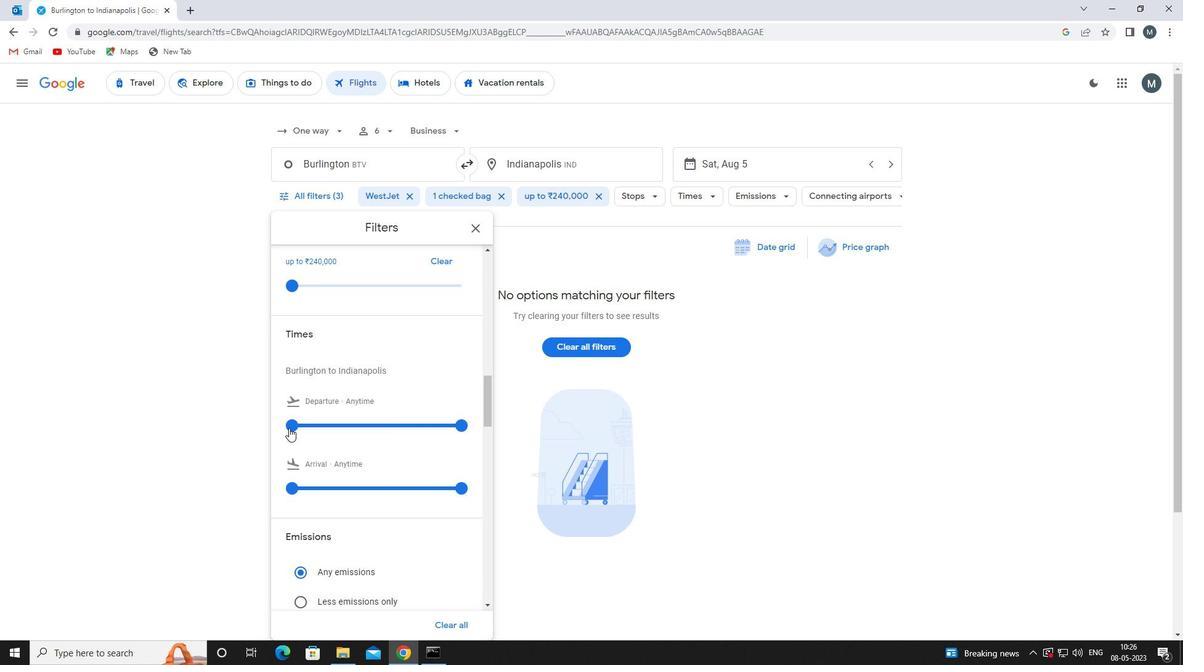 
Action: Mouse pressed left at (293, 428)
Screenshot: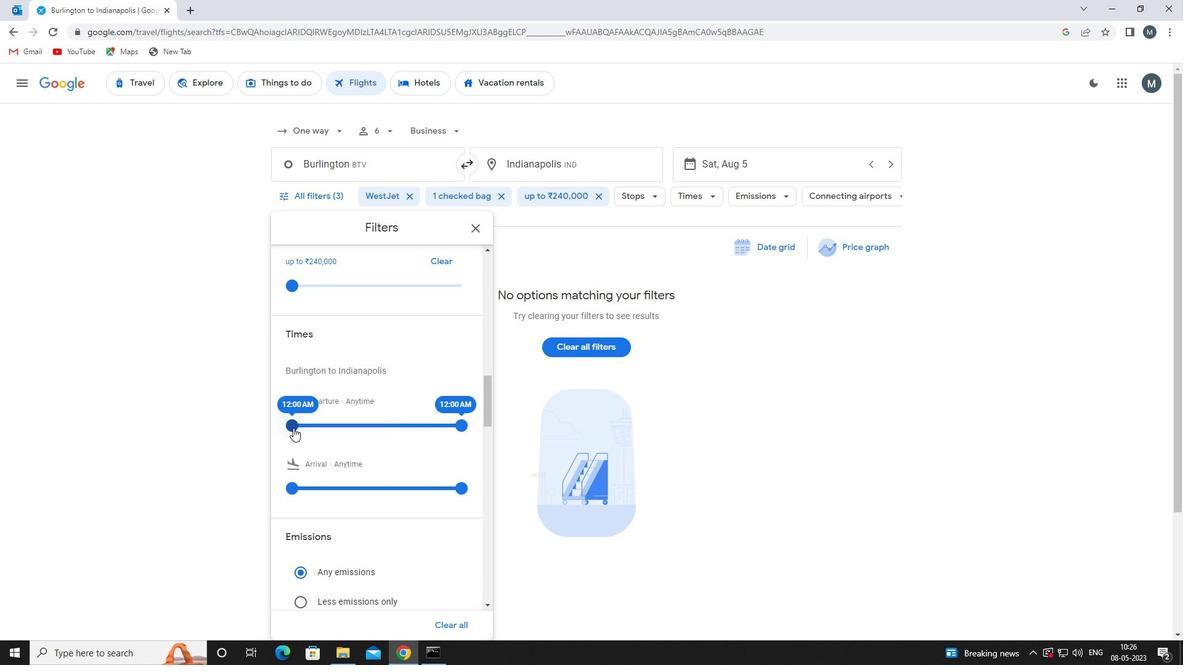 
Action: Mouse moved to (420, 425)
Screenshot: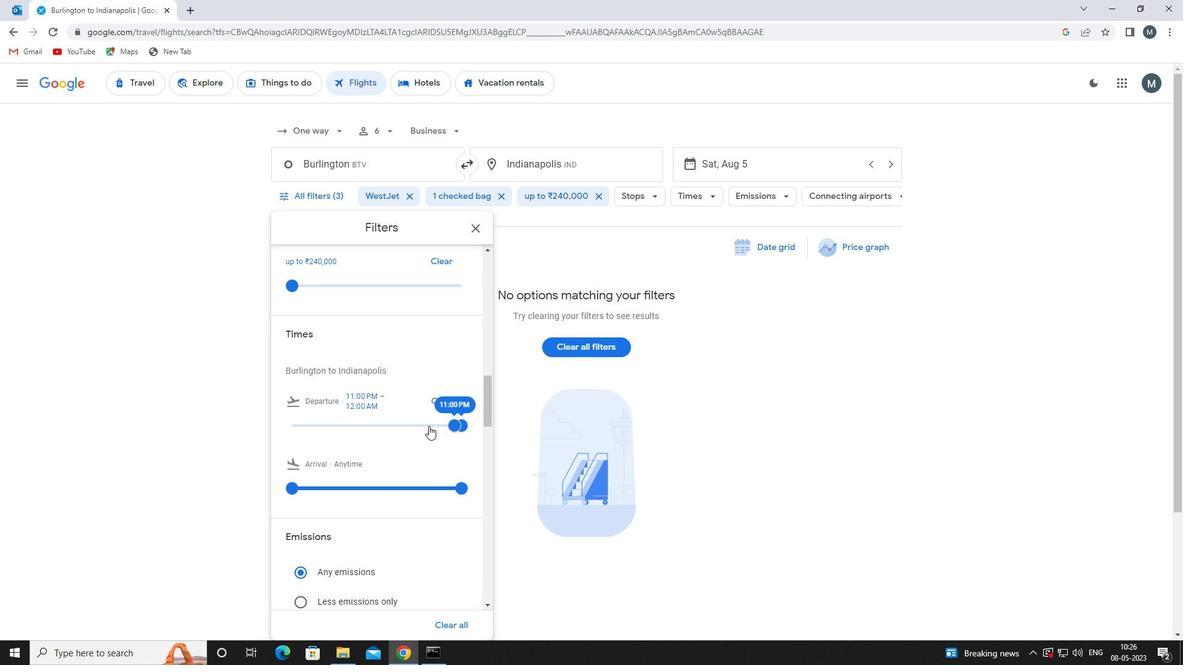 
Action: Mouse scrolled (420, 424) with delta (0, 0)
Screenshot: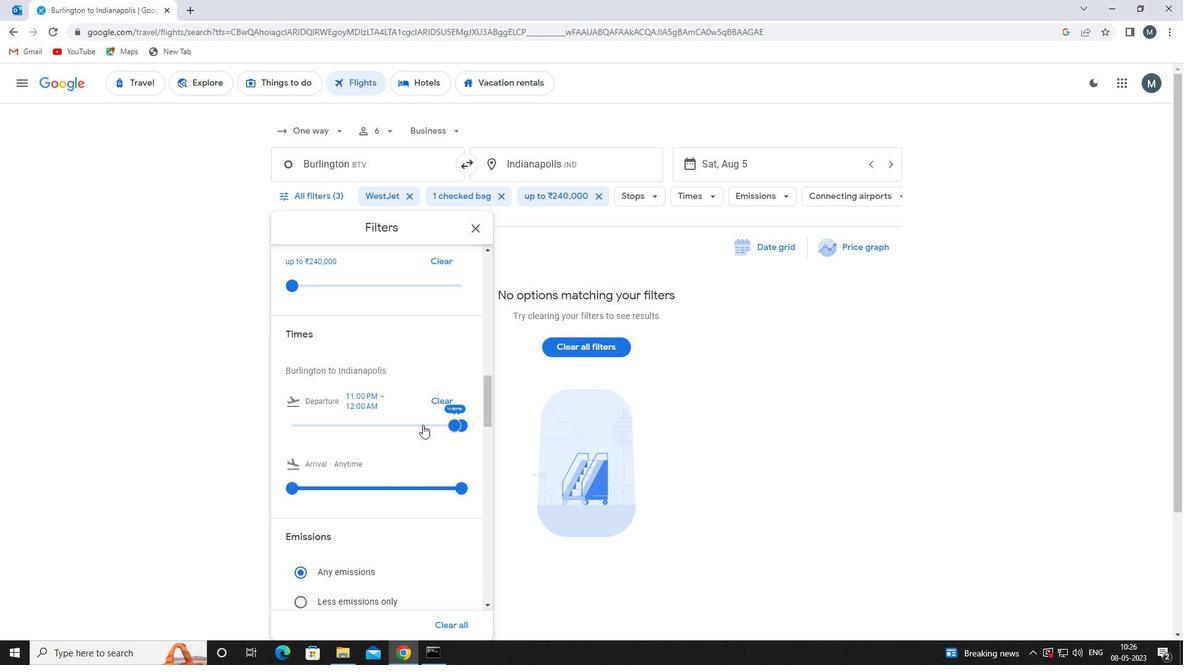 
Action: Mouse moved to (473, 231)
Screenshot: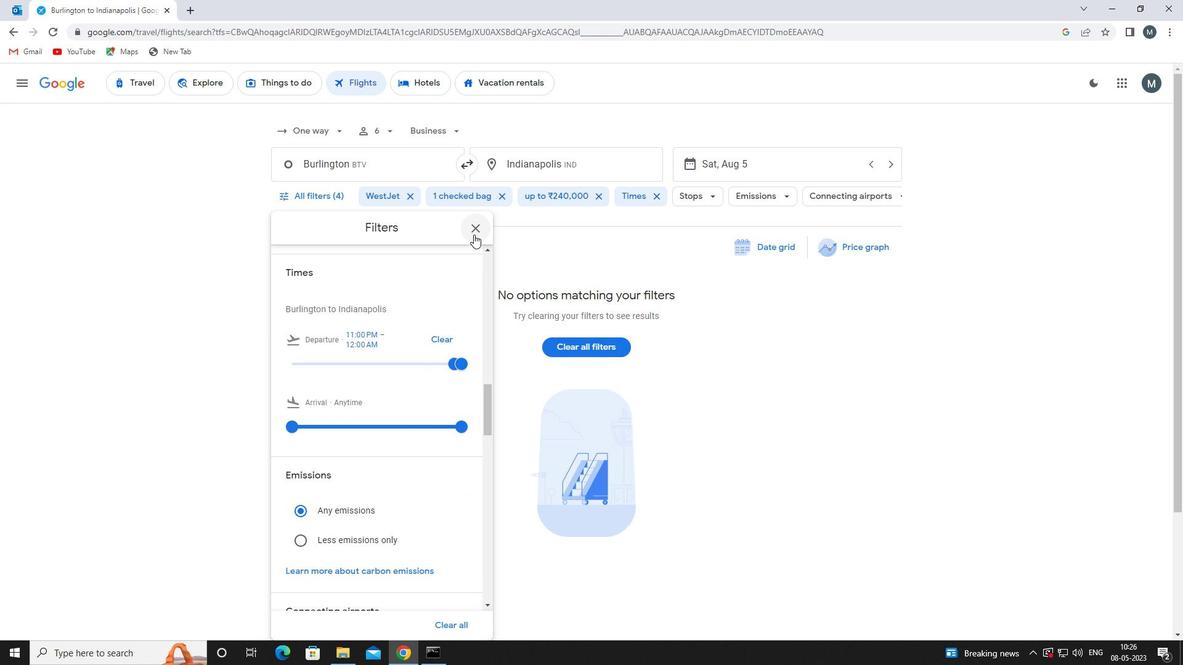 
Action: Mouse pressed left at (473, 231)
Screenshot: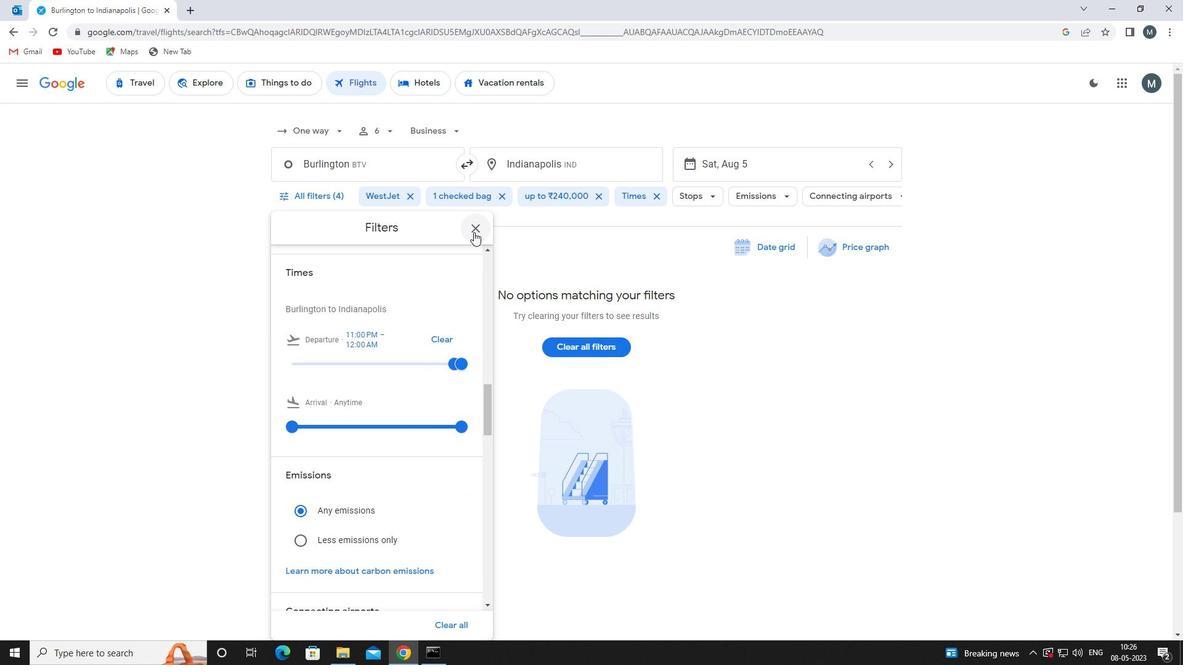 
Action: Mouse moved to (464, 248)
Screenshot: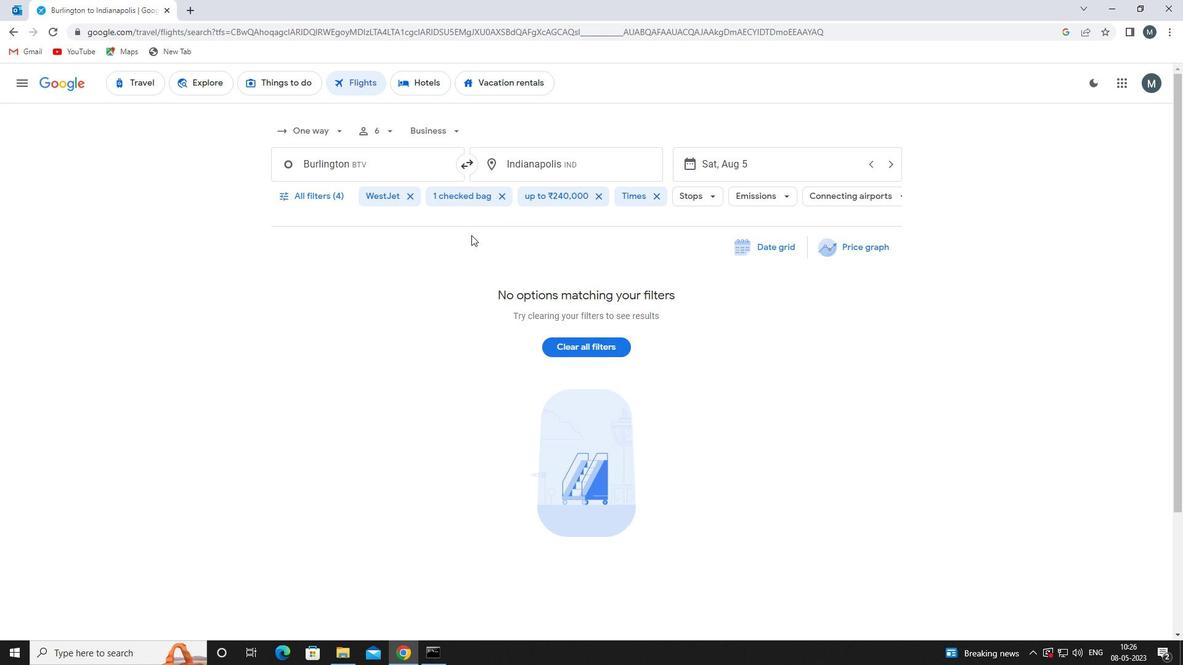 
